 Task: Create a due date automation trigger when advanced on, on the tuesday of the week before a card is due add basic assigned only to me at 11:00 AM.
Action: Mouse moved to (1340, 107)
Screenshot: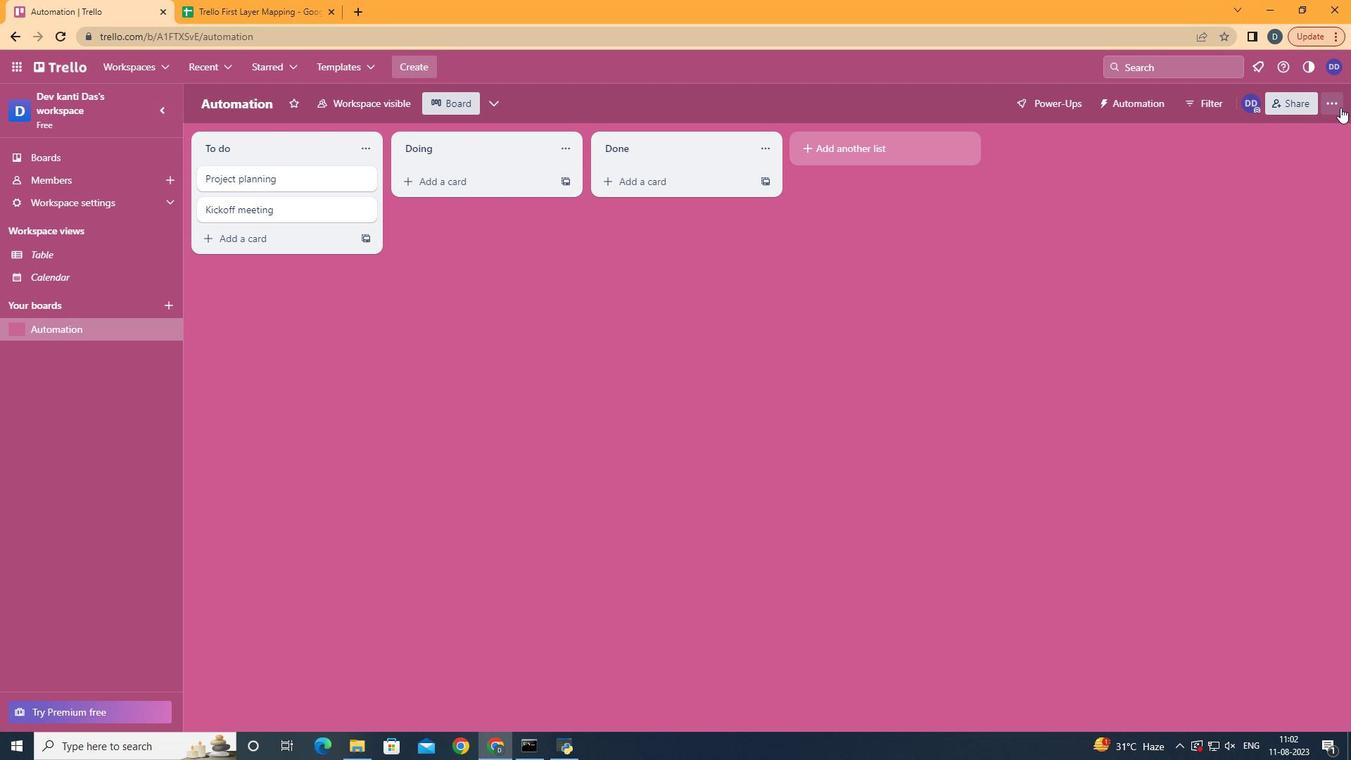 
Action: Mouse pressed left at (1340, 107)
Screenshot: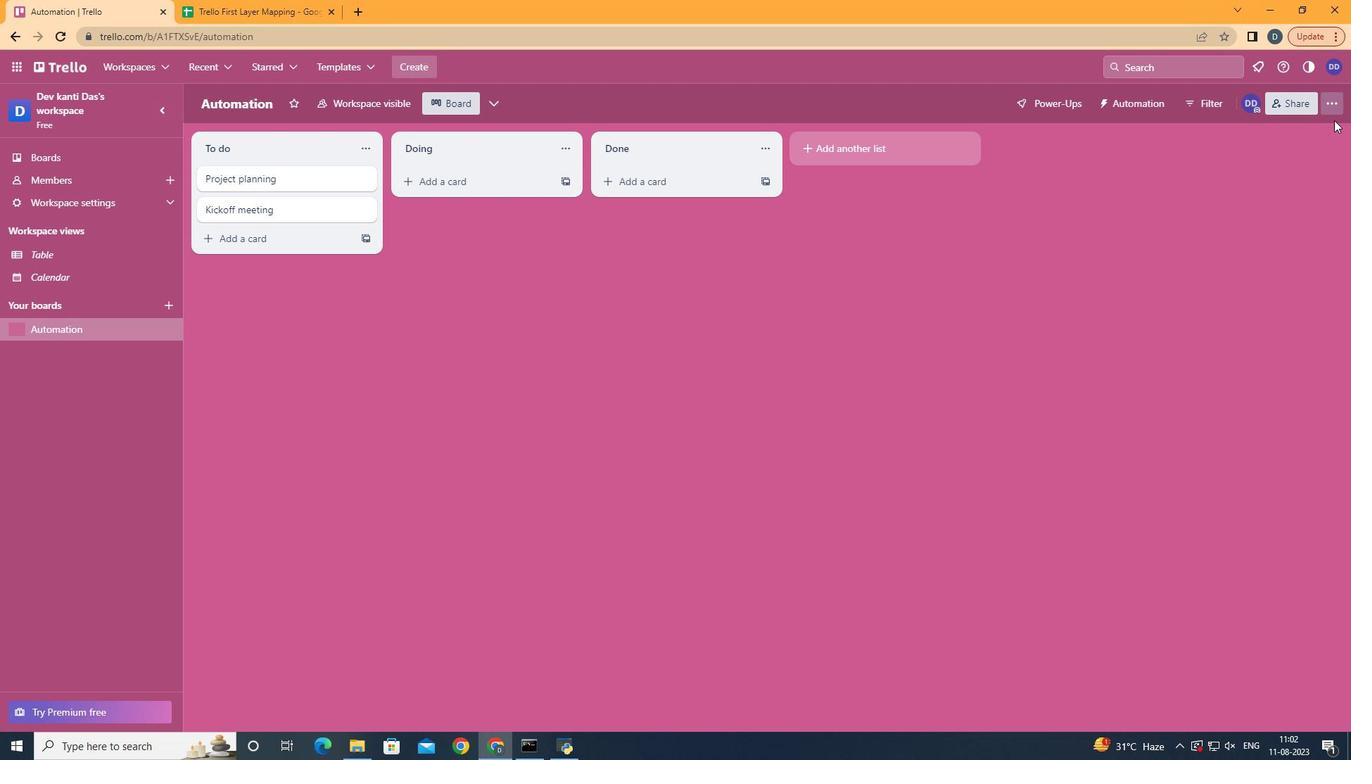
Action: Mouse moved to (1267, 292)
Screenshot: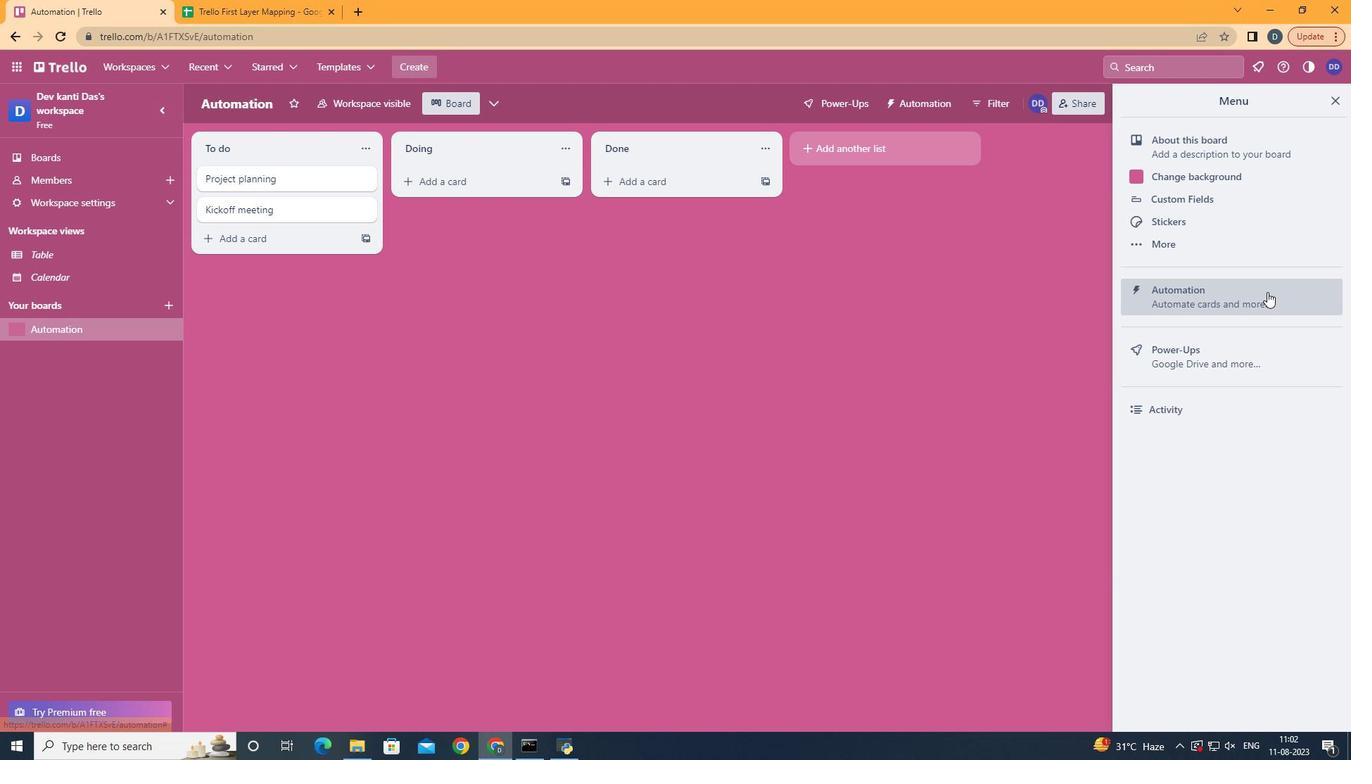 
Action: Mouse pressed left at (1267, 292)
Screenshot: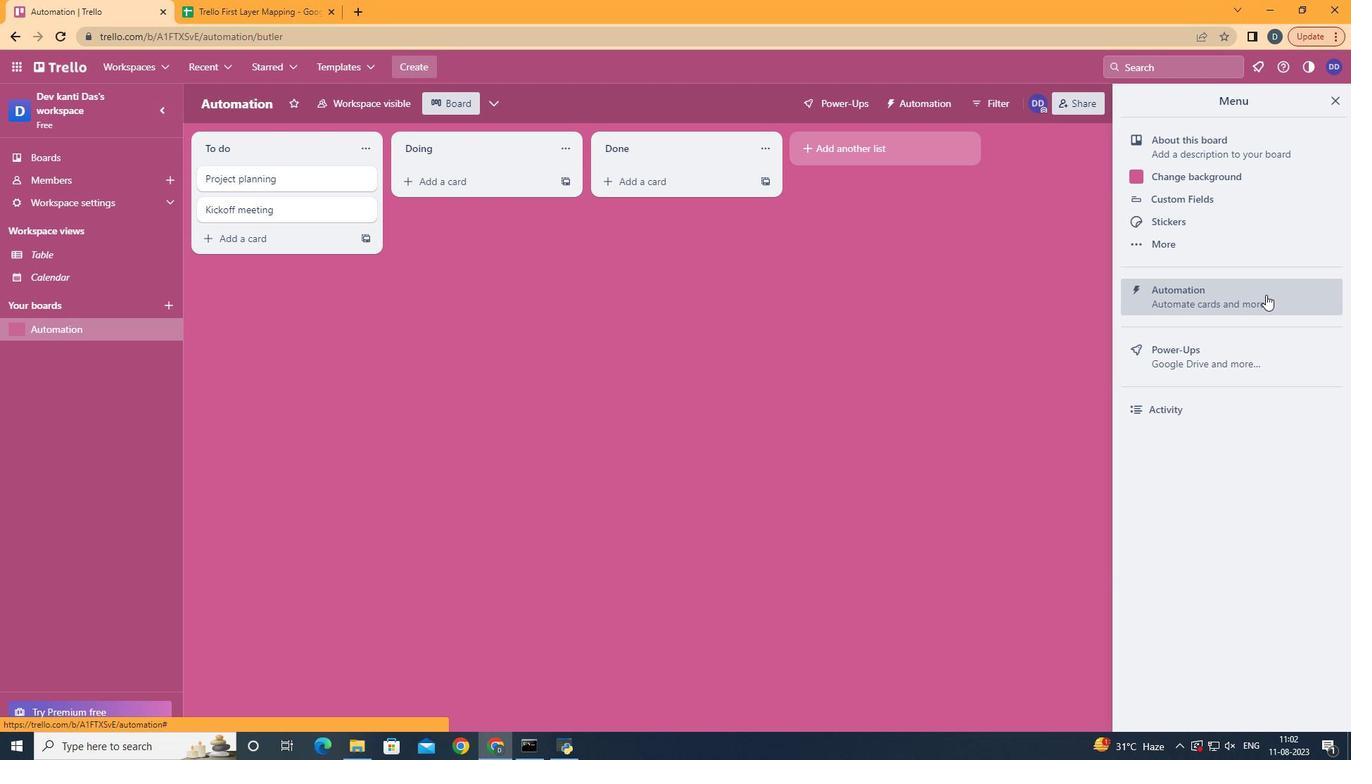 
Action: Mouse moved to (262, 280)
Screenshot: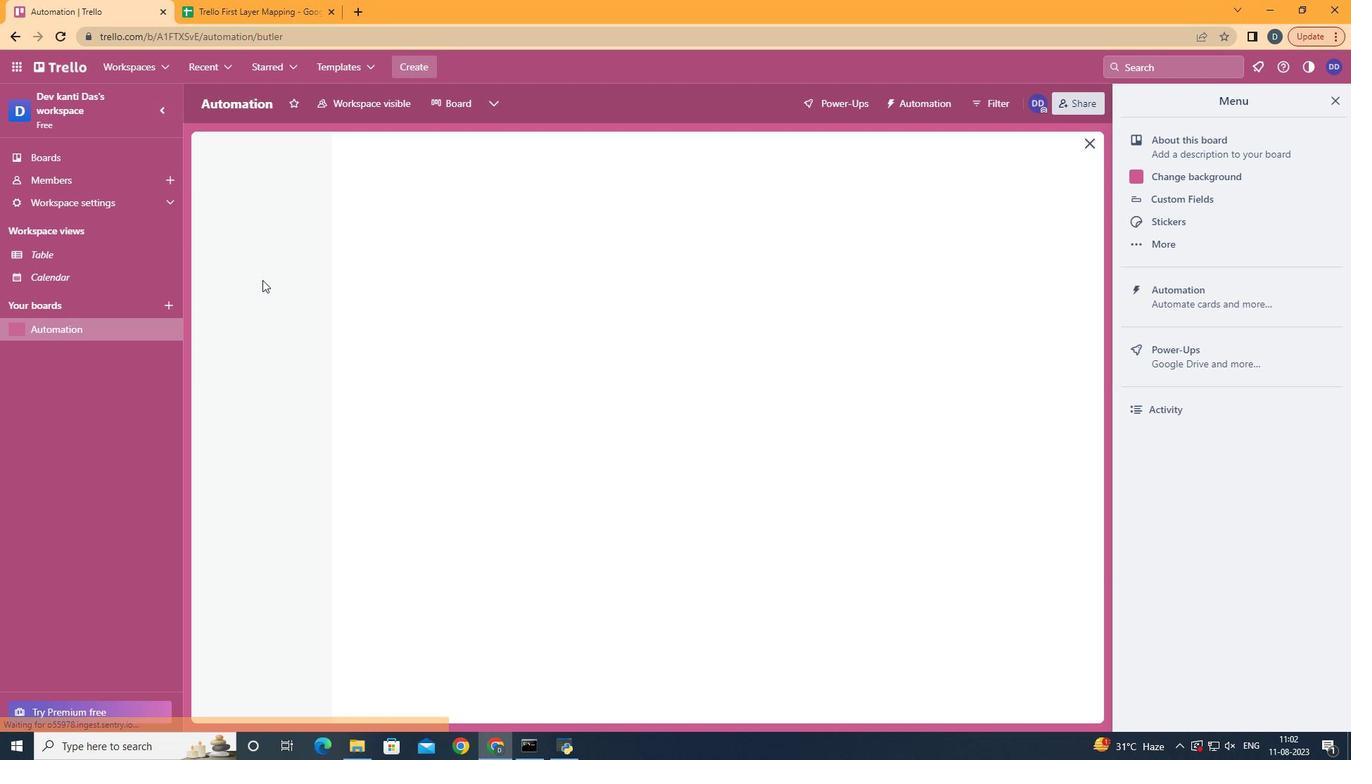 
Action: Mouse pressed left at (262, 280)
Screenshot: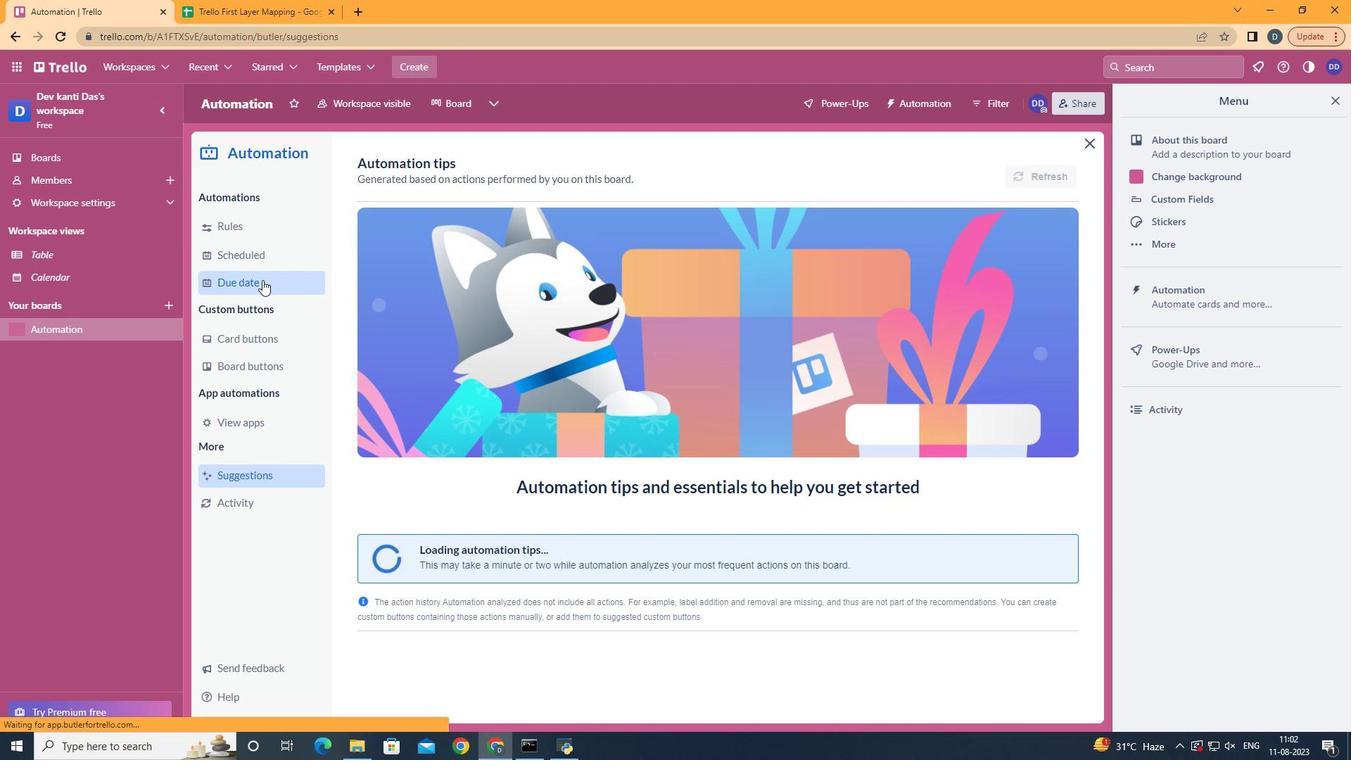 
Action: Mouse moved to (986, 162)
Screenshot: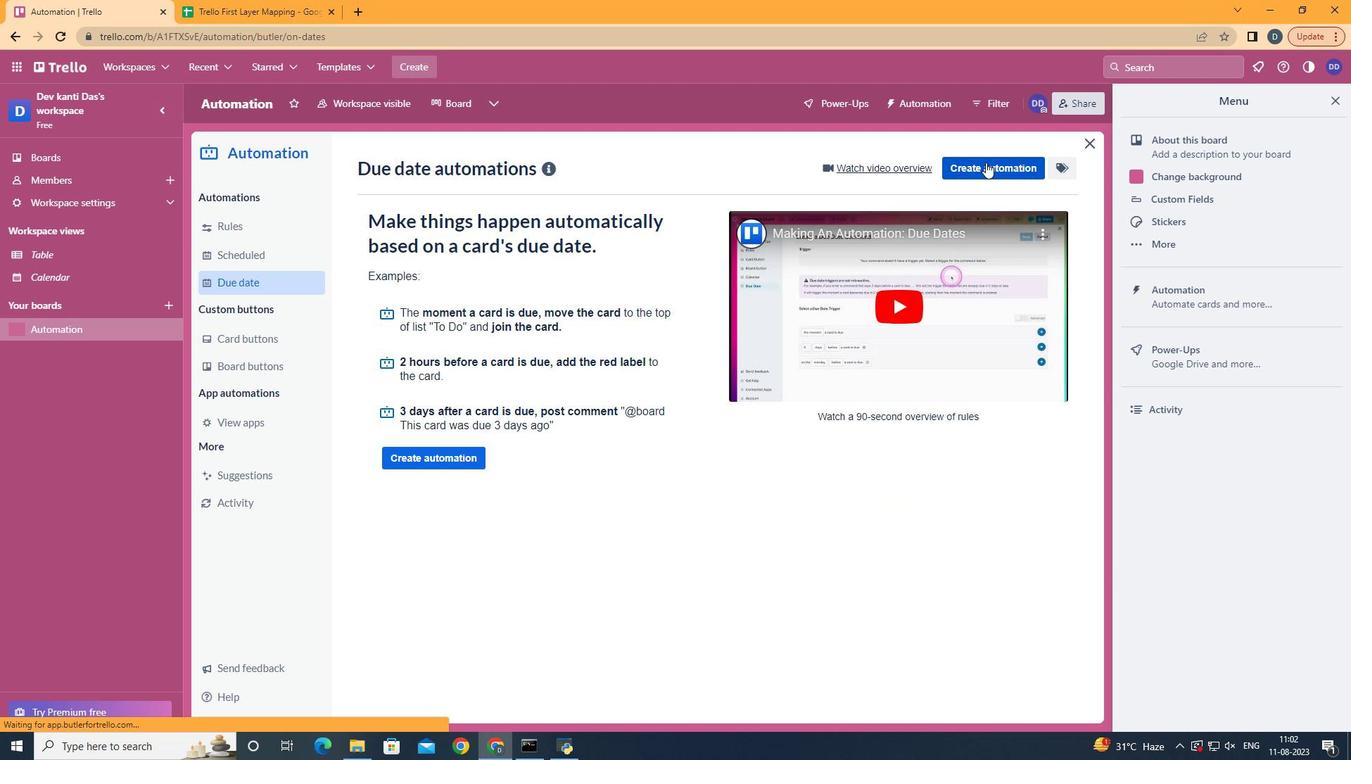 
Action: Mouse pressed left at (986, 162)
Screenshot: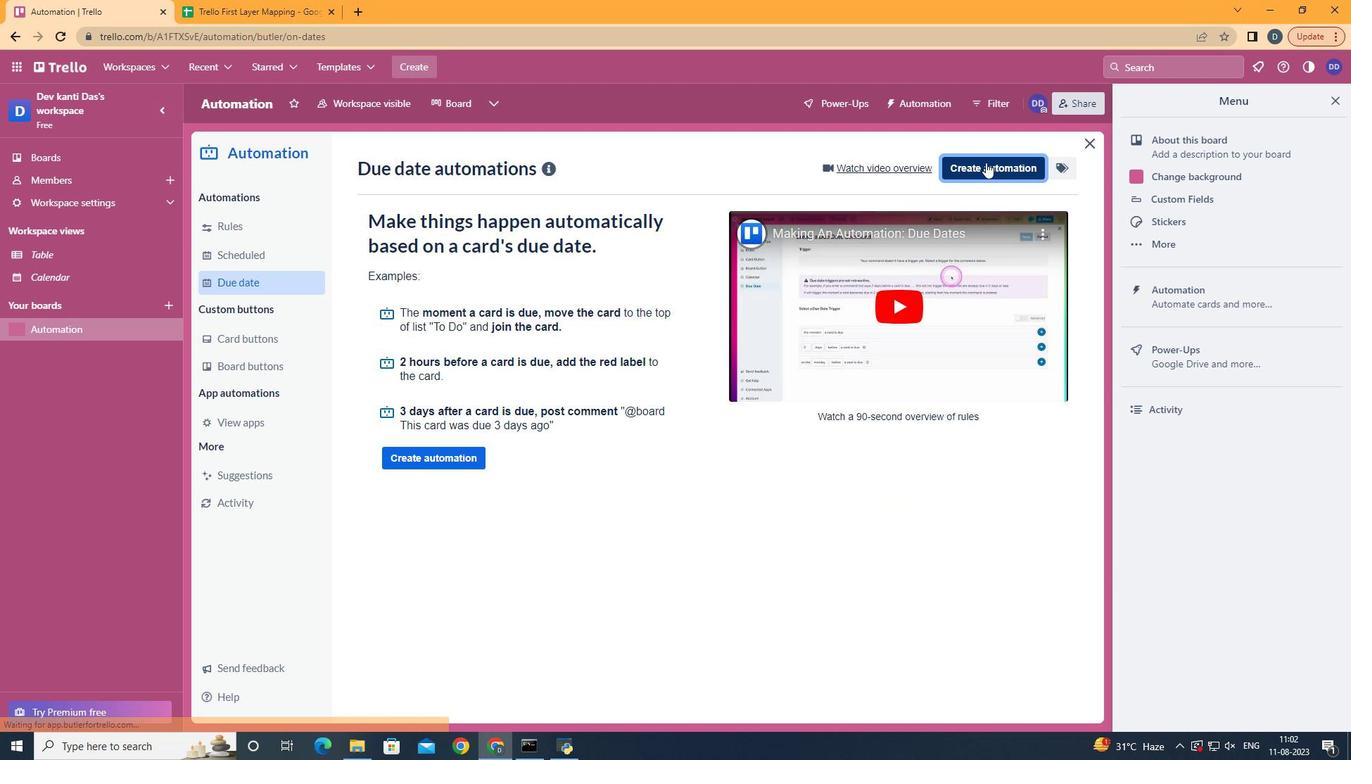 
Action: Mouse moved to (770, 313)
Screenshot: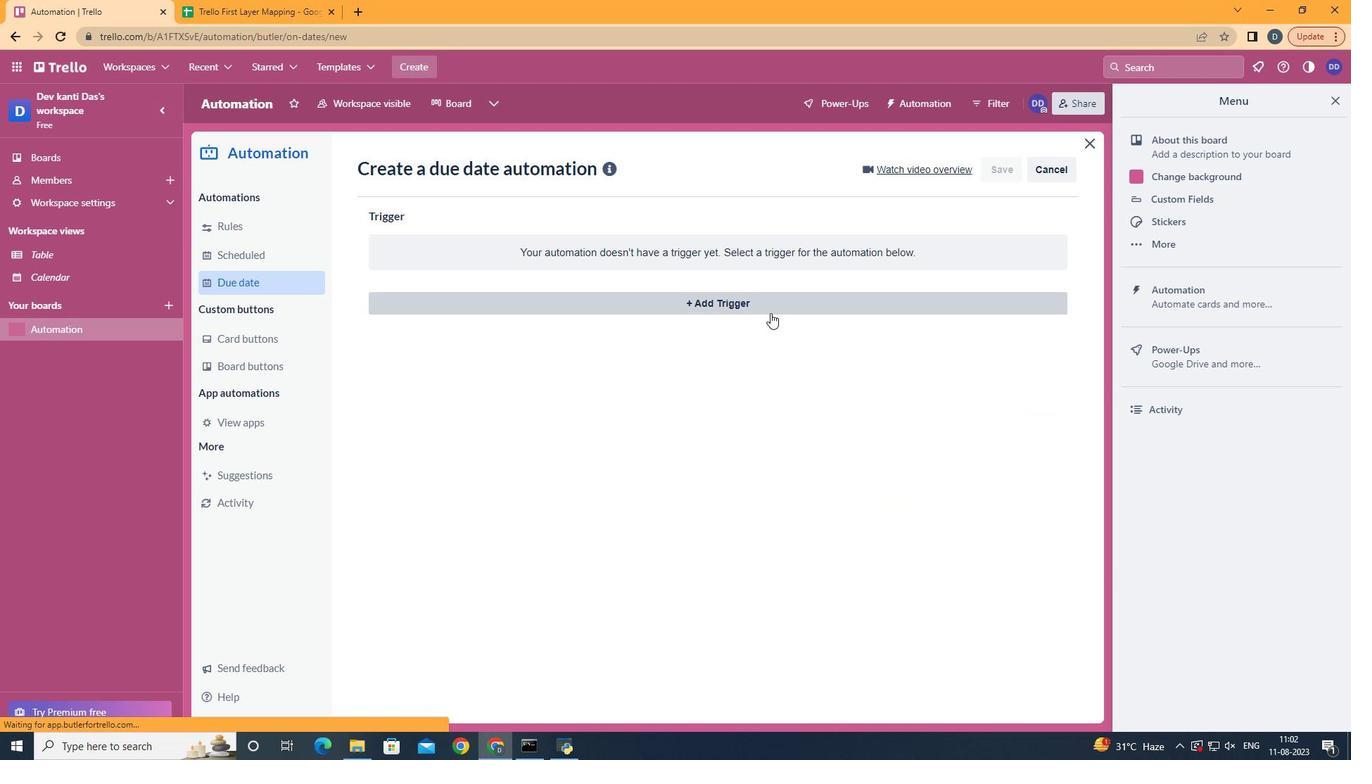 
Action: Mouse pressed left at (770, 313)
Screenshot: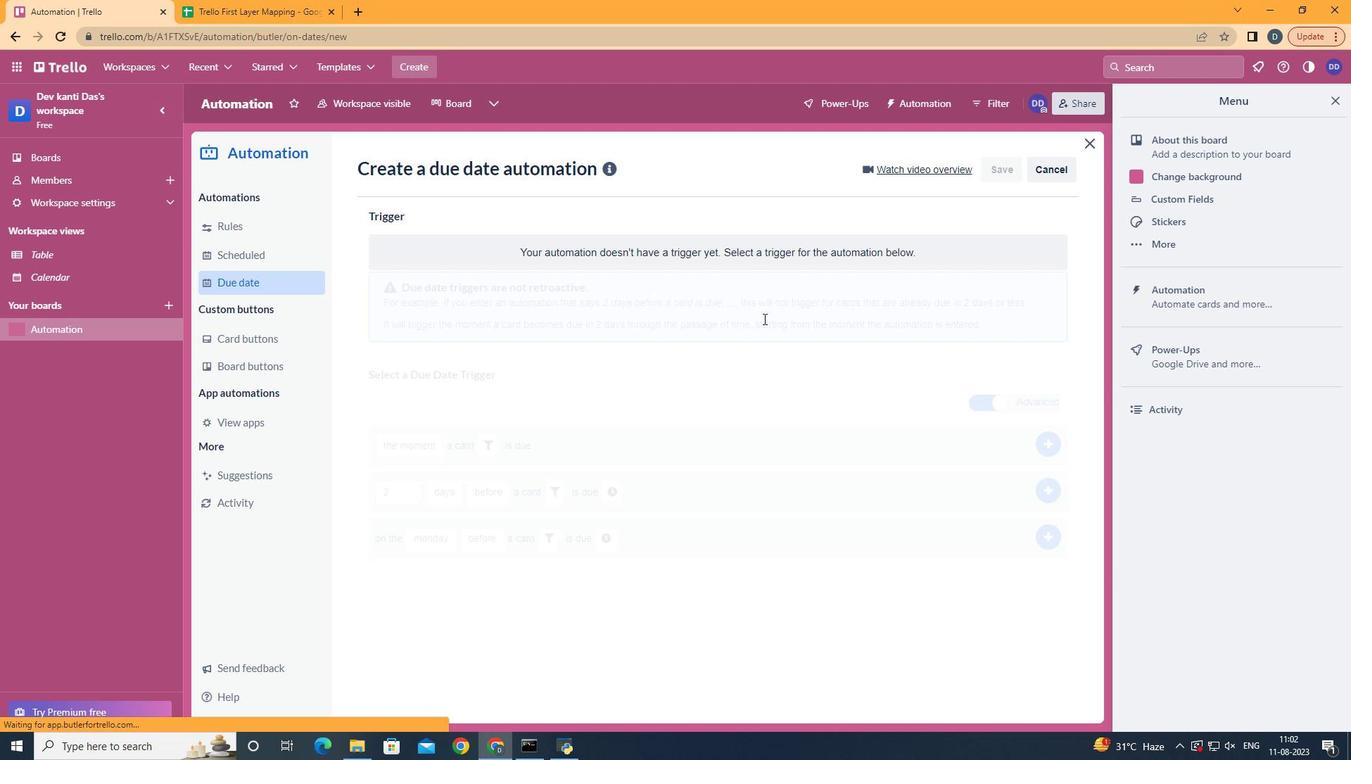 
Action: Mouse moved to (477, 395)
Screenshot: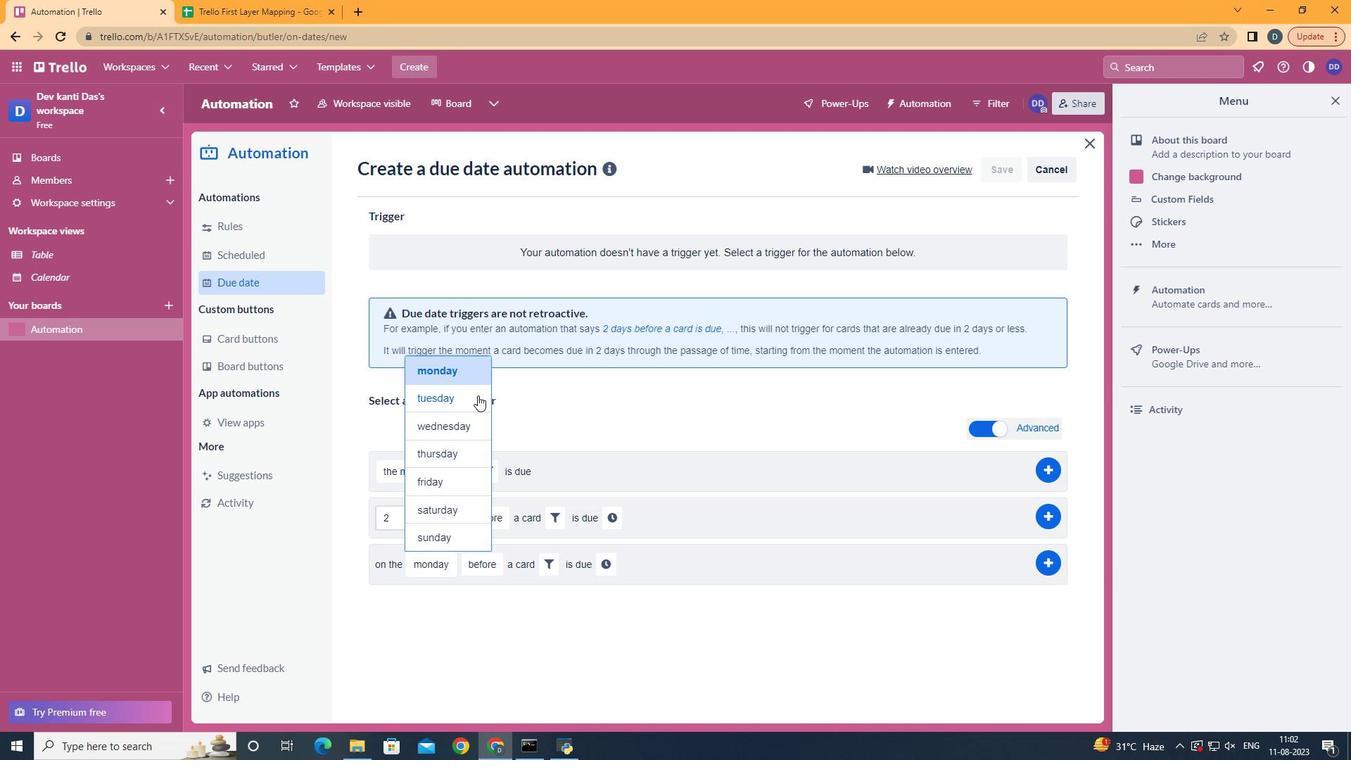 
Action: Mouse pressed left at (477, 395)
Screenshot: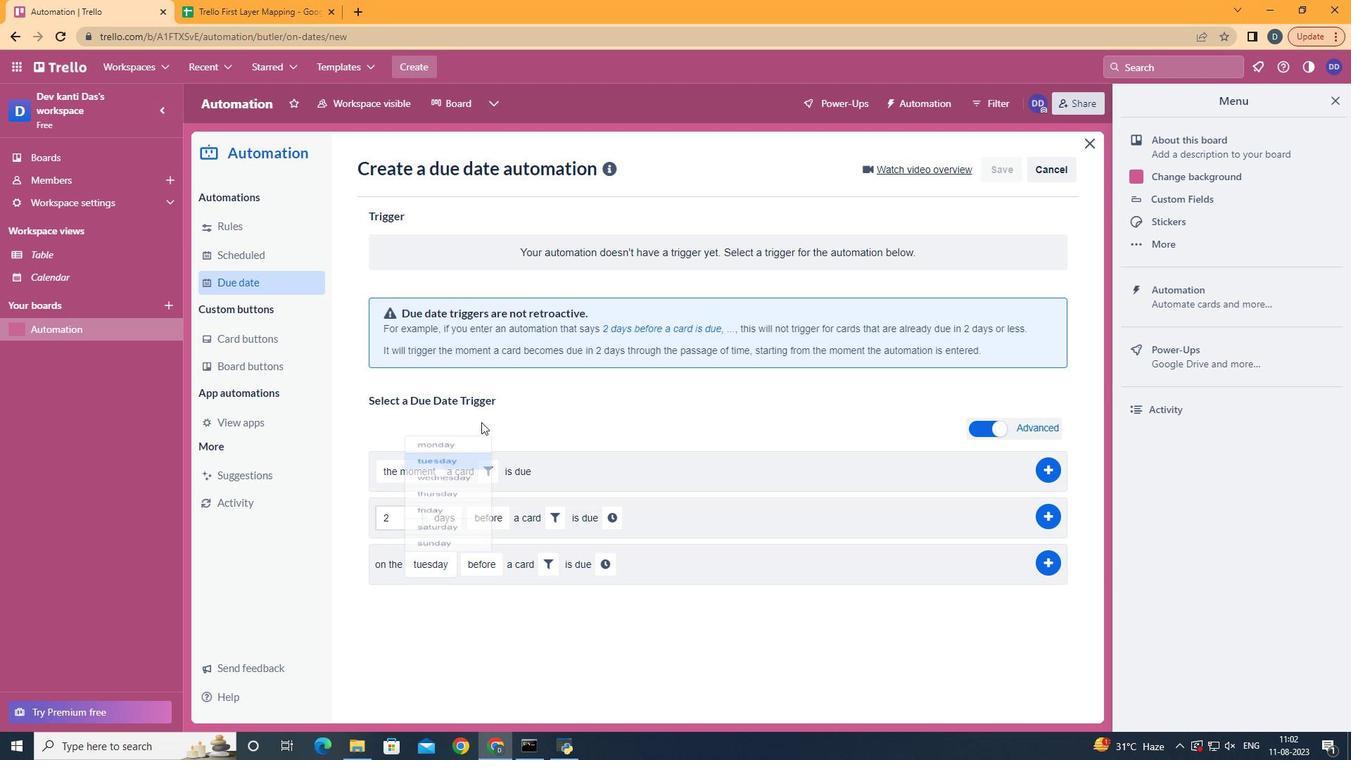 
Action: Mouse moved to (505, 674)
Screenshot: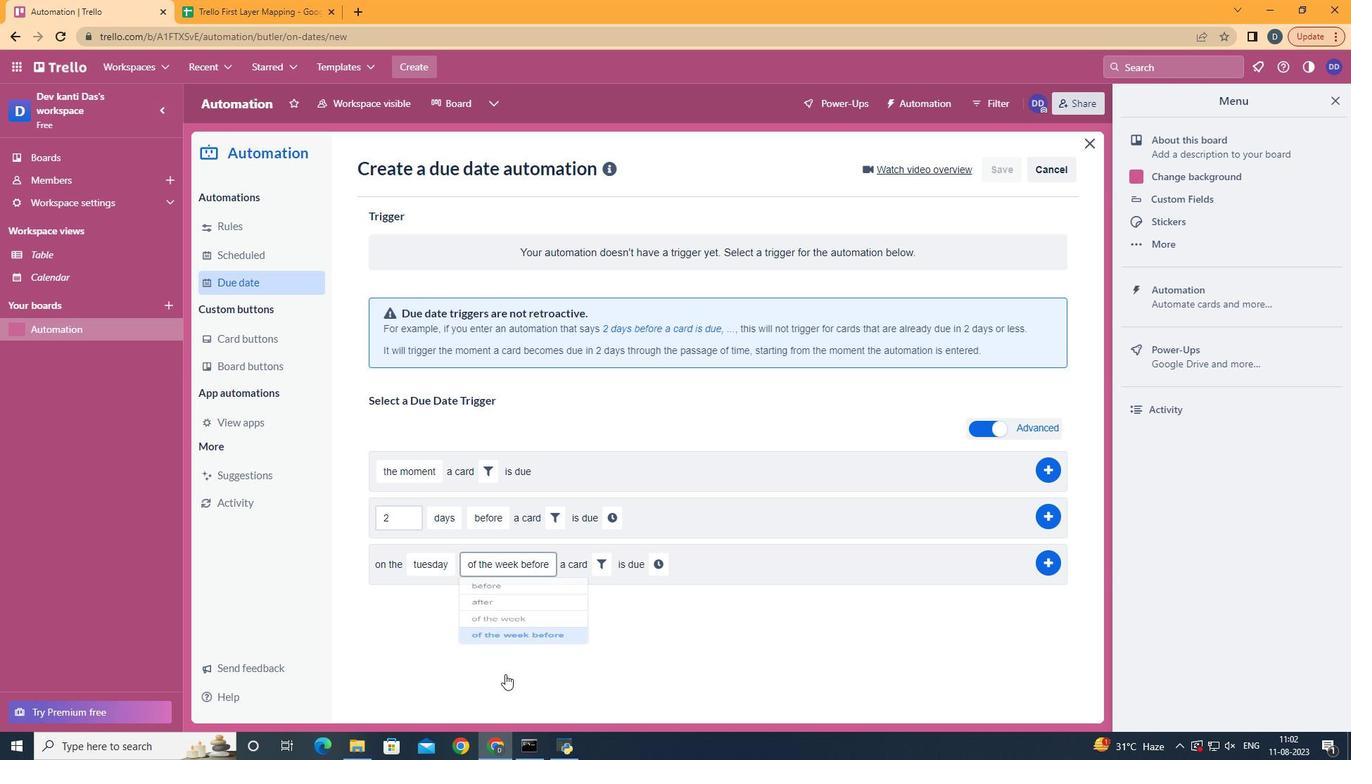 
Action: Mouse pressed left at (505, 674)
Screenshot: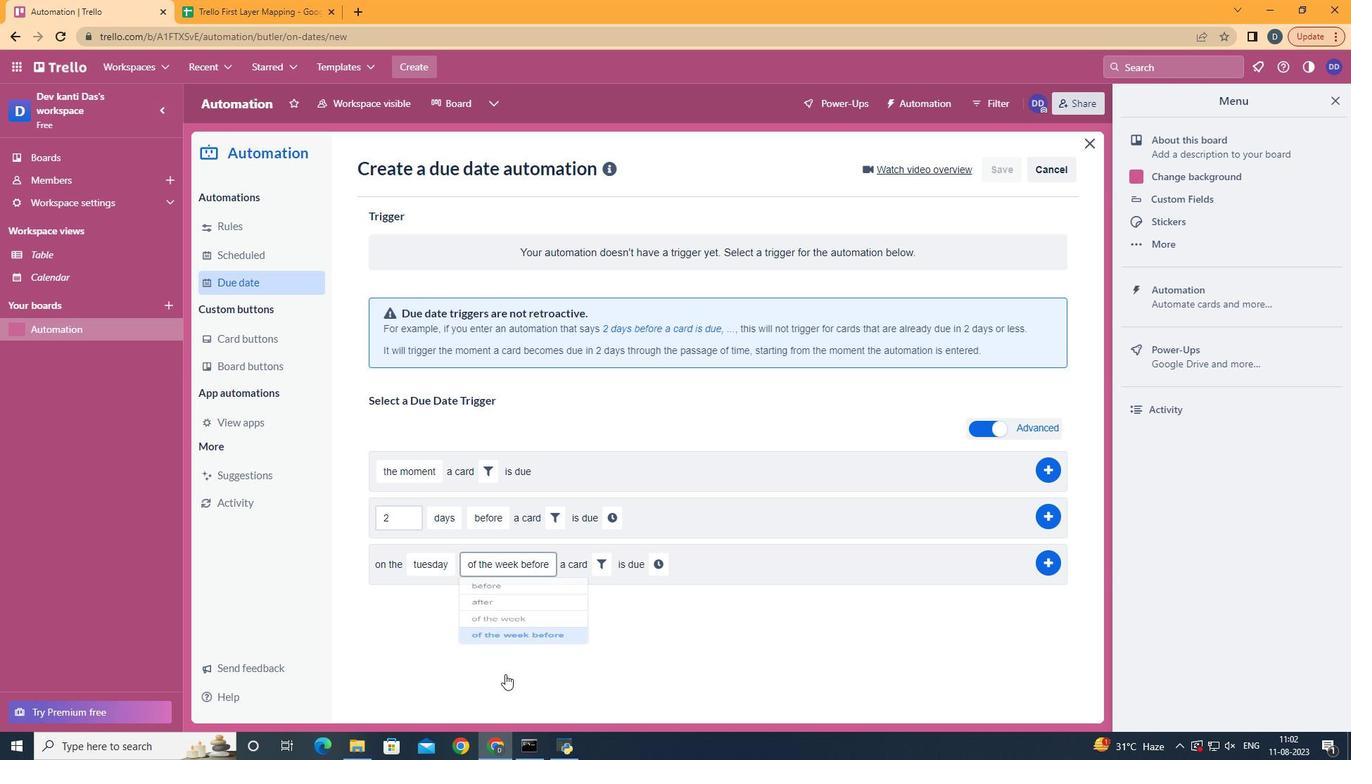 
Action: Mouse moved to (591, 569)
Screenshot: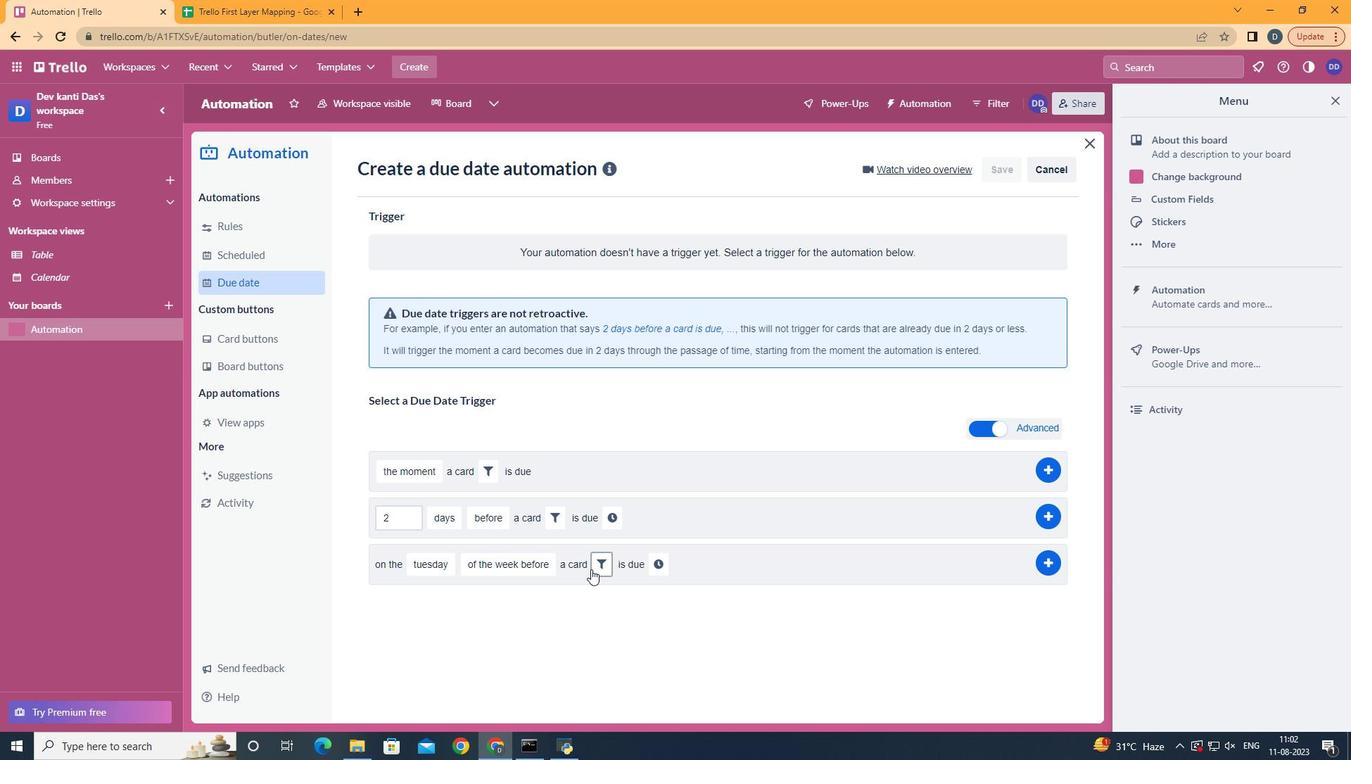
Action: Mouse pressed left at (591, 569)
Screenshot: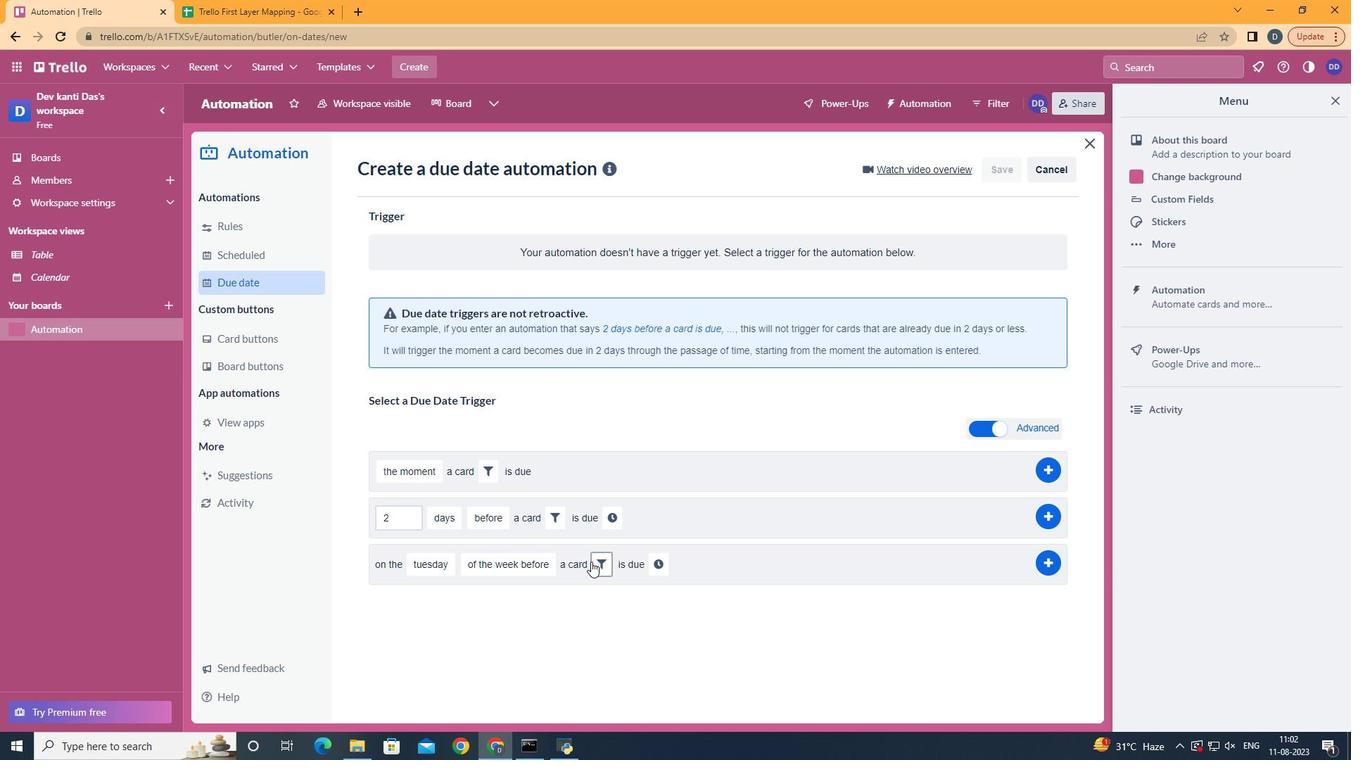 
Action: Mouse moved to (689, 620)
Screenshot: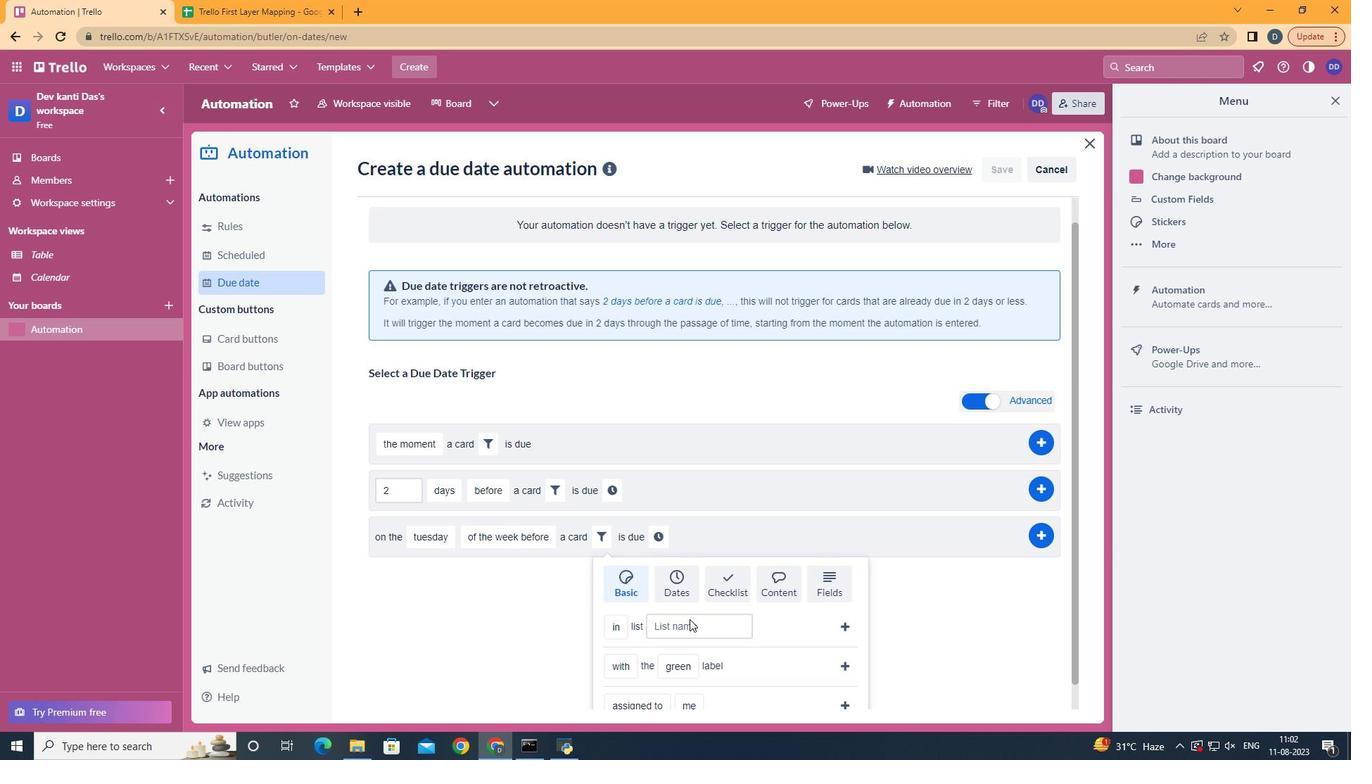 
Action: Mouse scrolled (689, 619) with delta (0, 0)
Screenshot: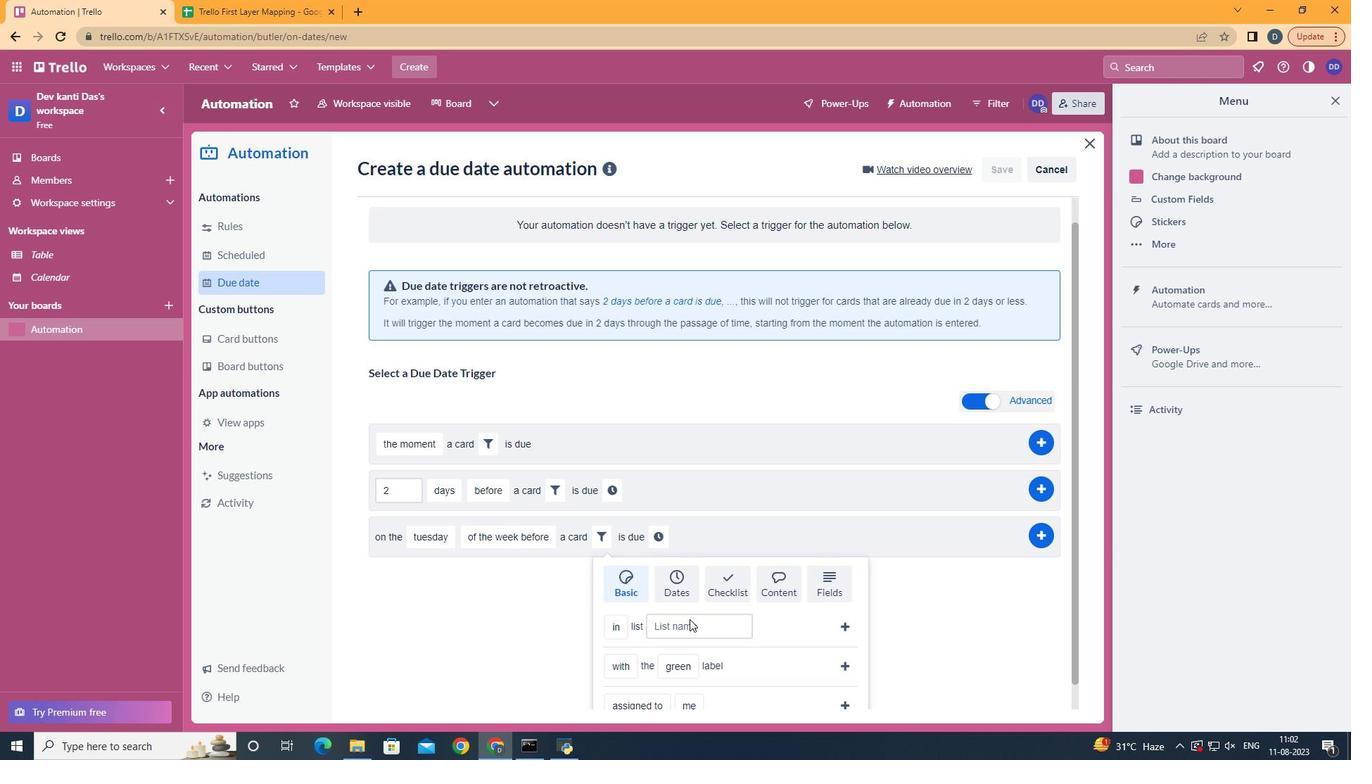 
Action: Mouse moved to (689, 619)
Screenshot: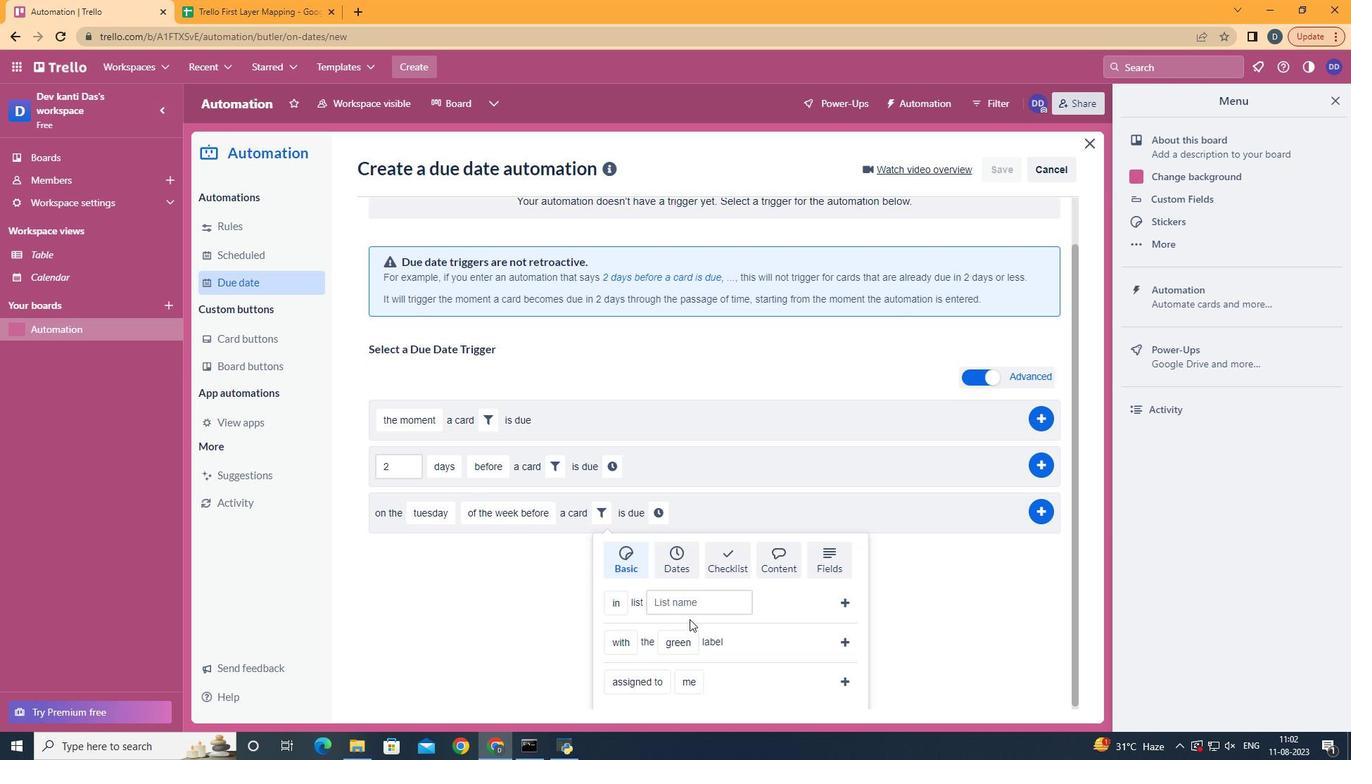 
Action: Mouse scrolled (689, 618) with delta (0, 0)
Screenshot: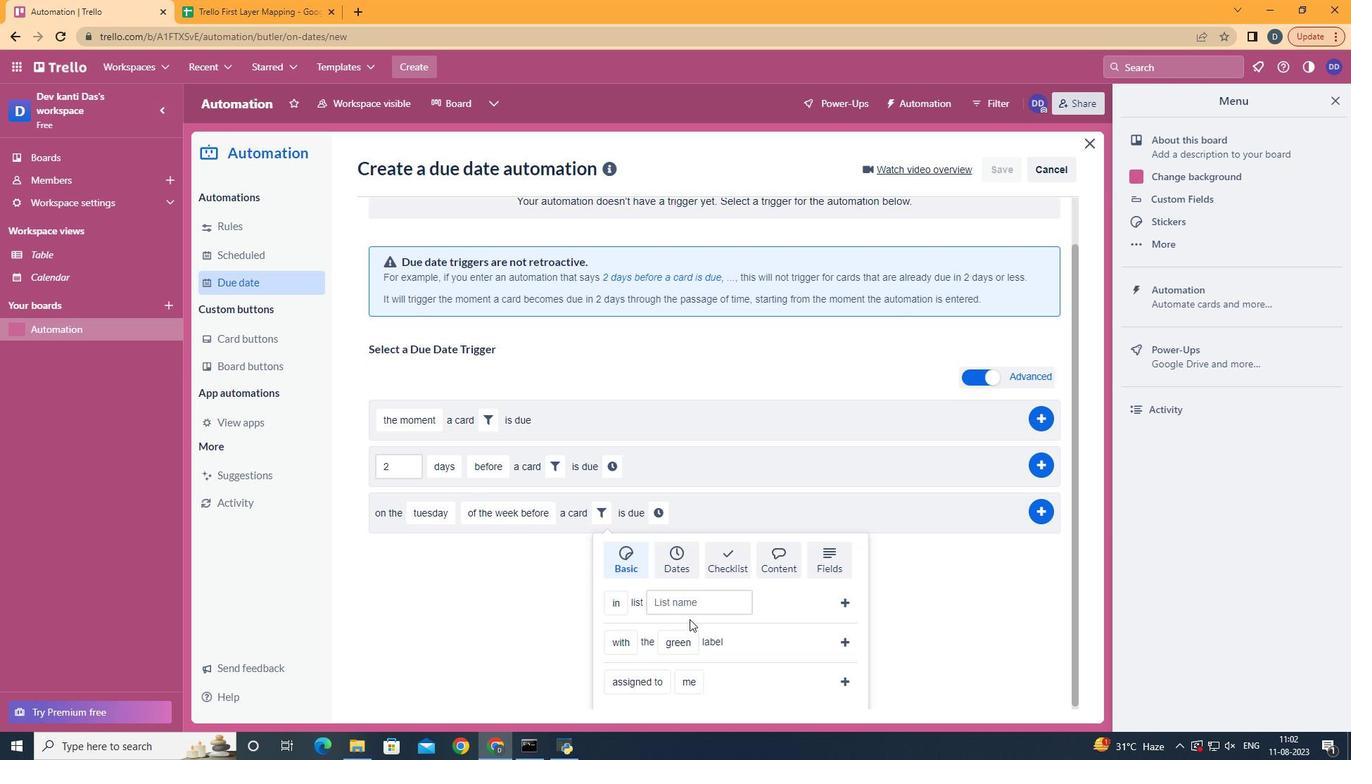 
Action: Mouse scrolled (689, 618) with delta (0, 0)
Screenshot: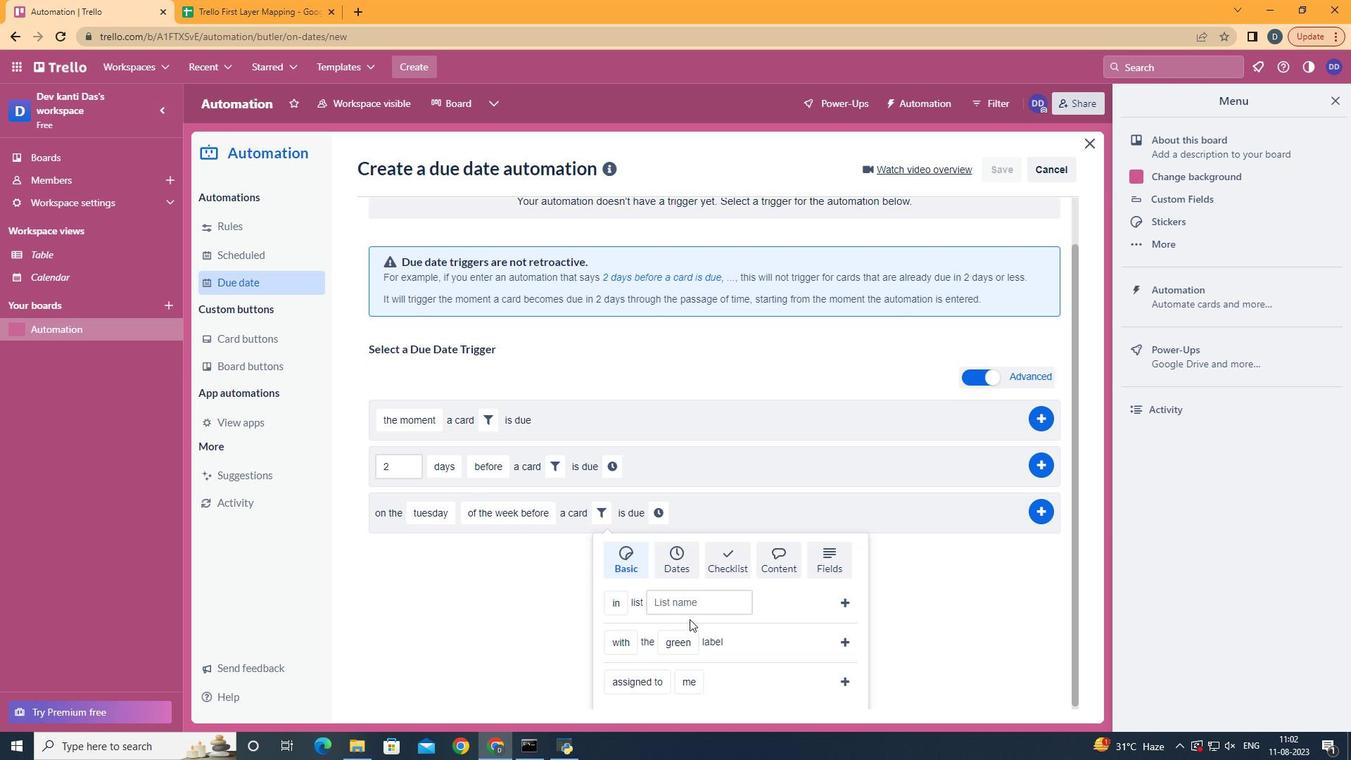 
Action: Mouse moved to (653, 621)
Screenshot: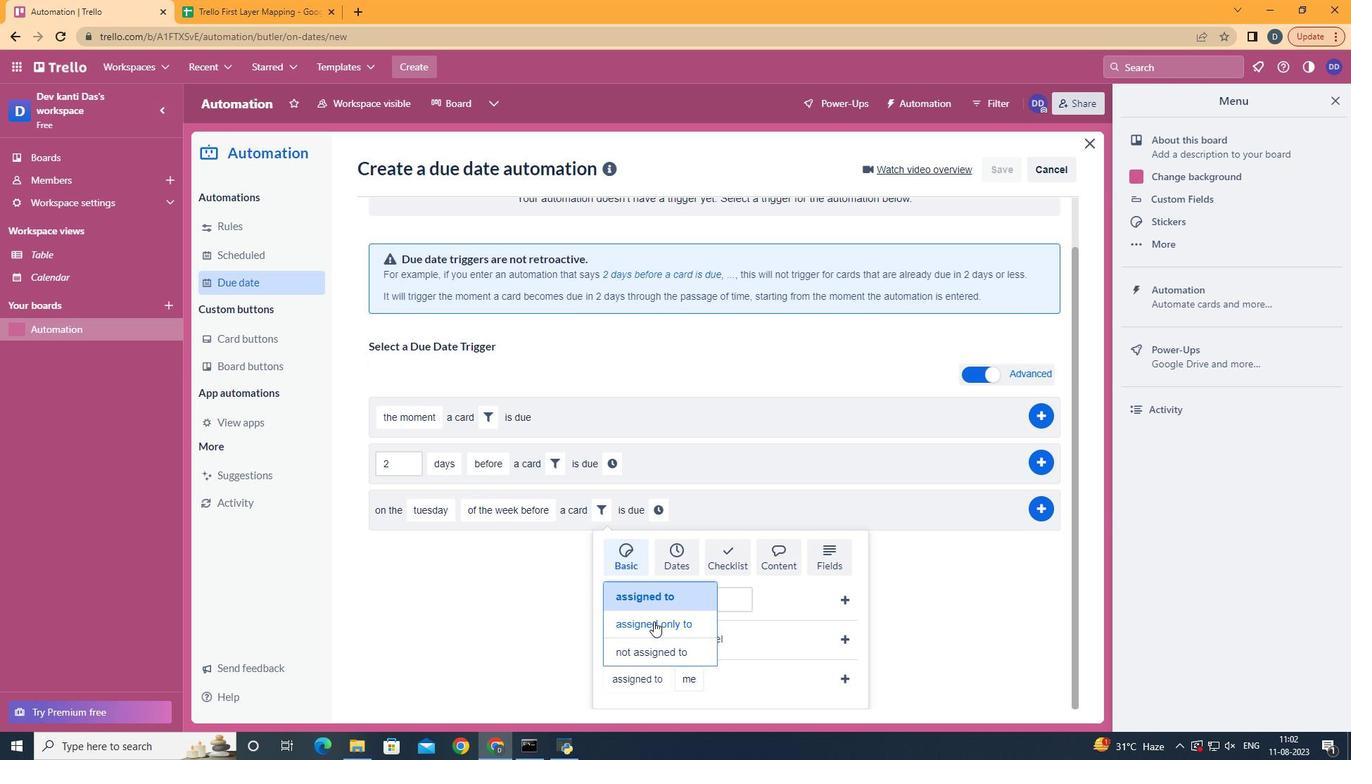 
Action: Mouse pressed left at (653, 621)
Screenshot: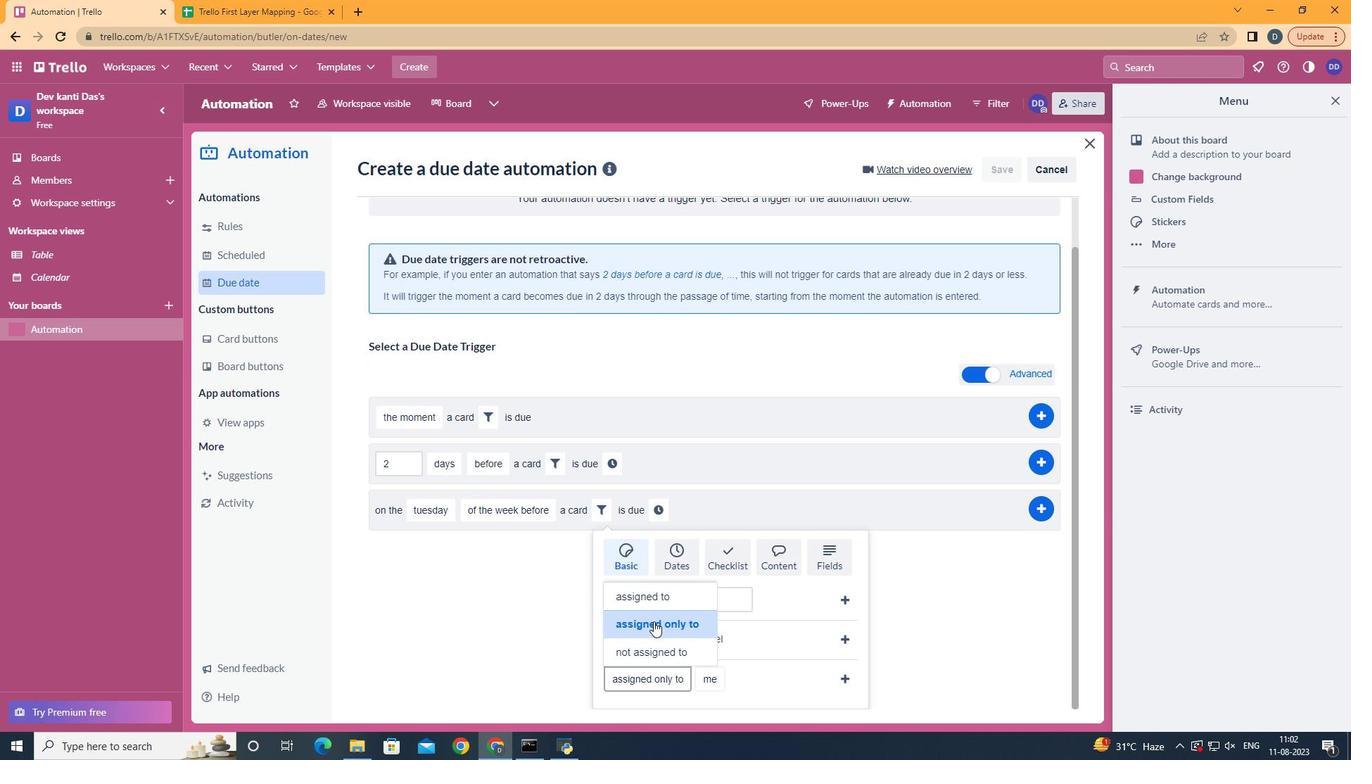 
Action: Mouse moved to (838, 681)
Screenshot: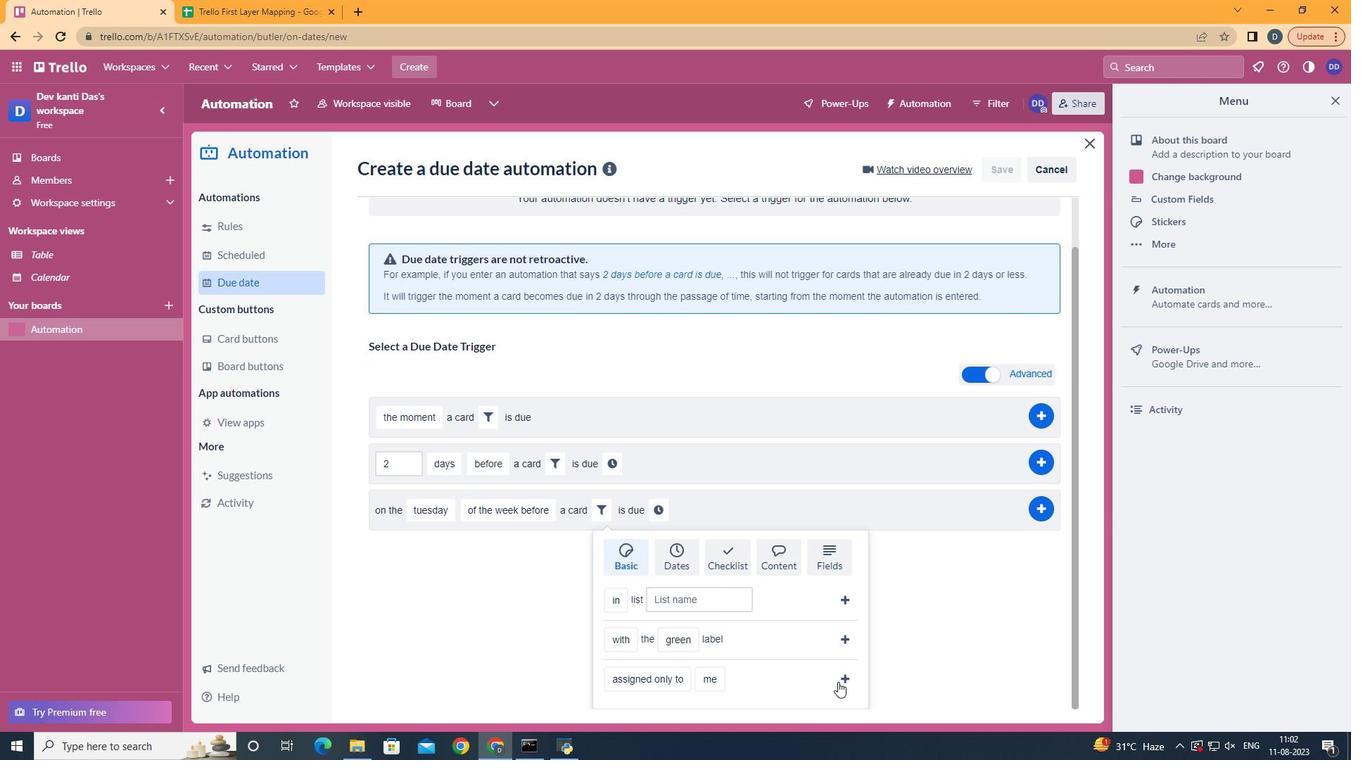 
Action: Mouse pressed left at (838, 681)
Screenshot: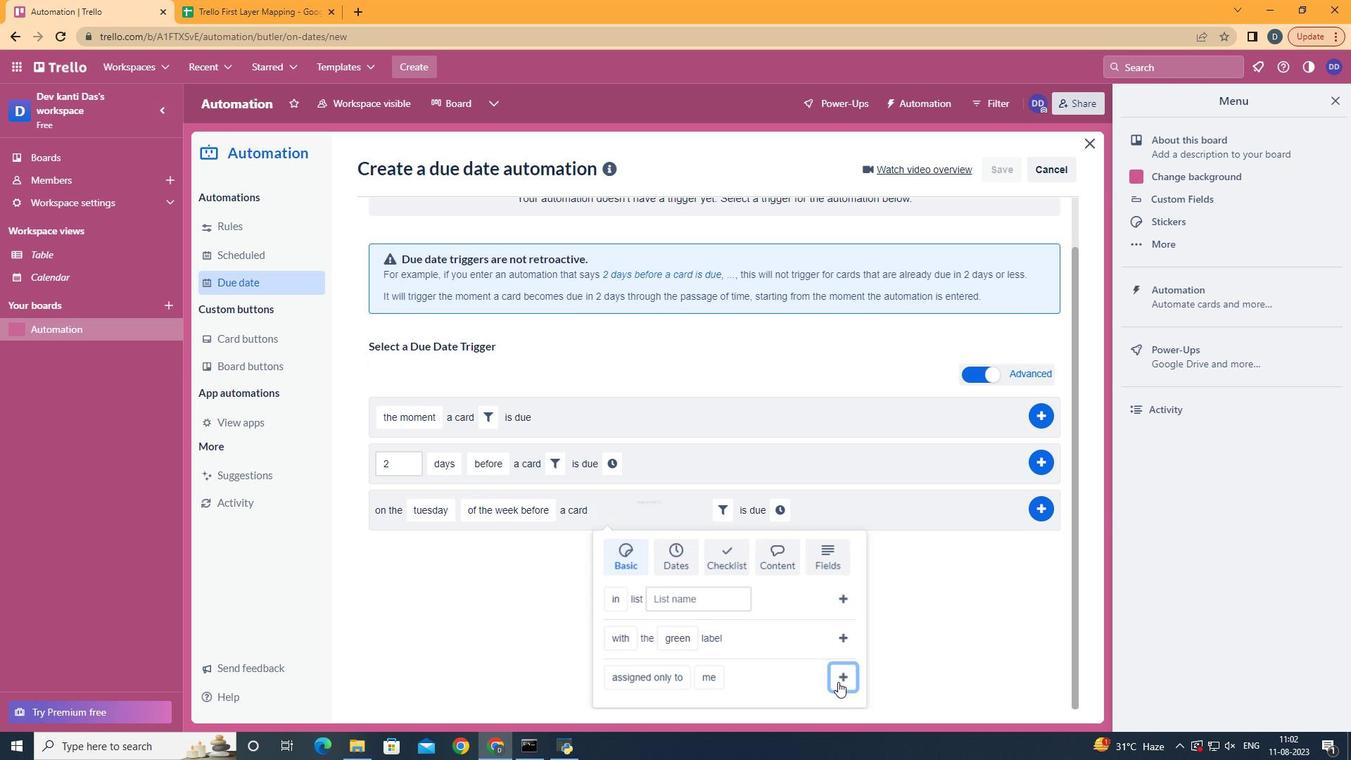 
Action: Mouse moved to (793, 573)
Screenshot: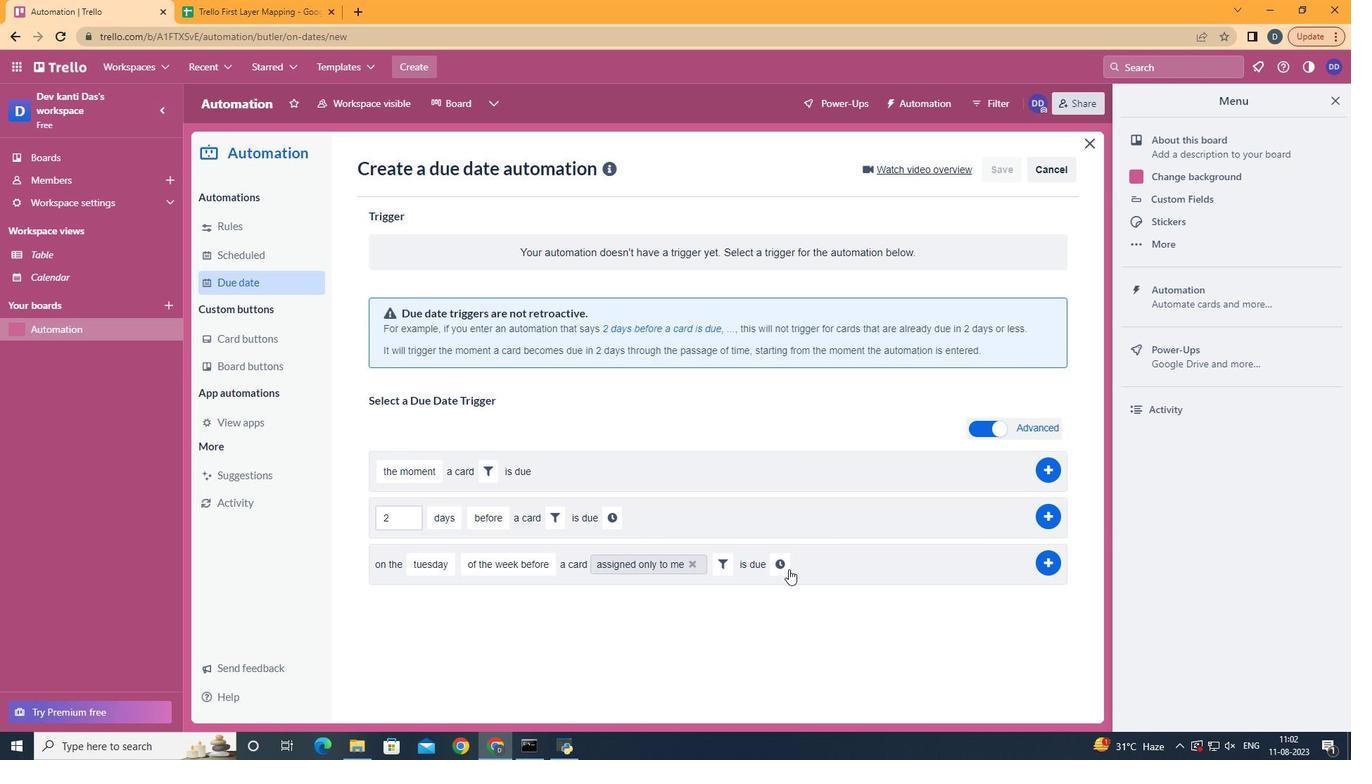 
Action: Mouse pressed left at (793, 573)
Screenshot: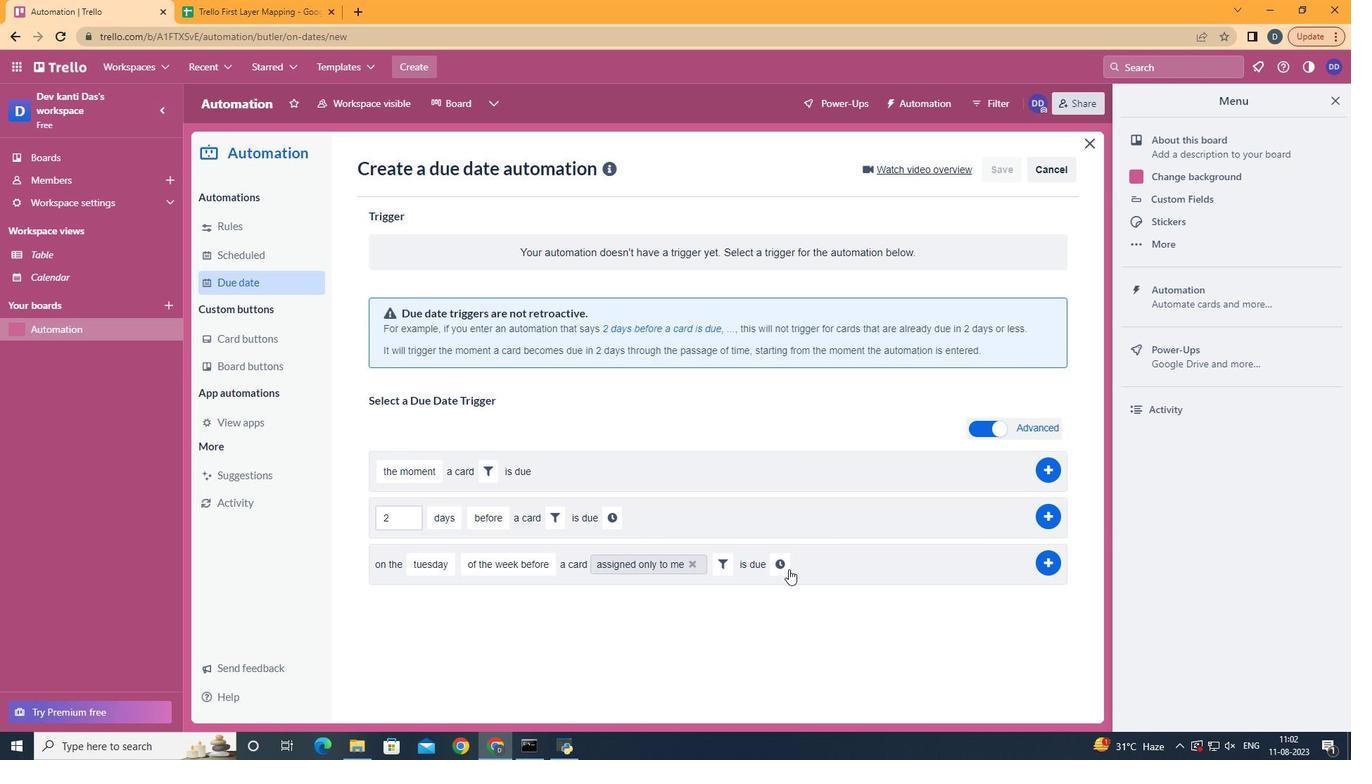 
Action: Mouse moved to (787, 563)
Screenshot: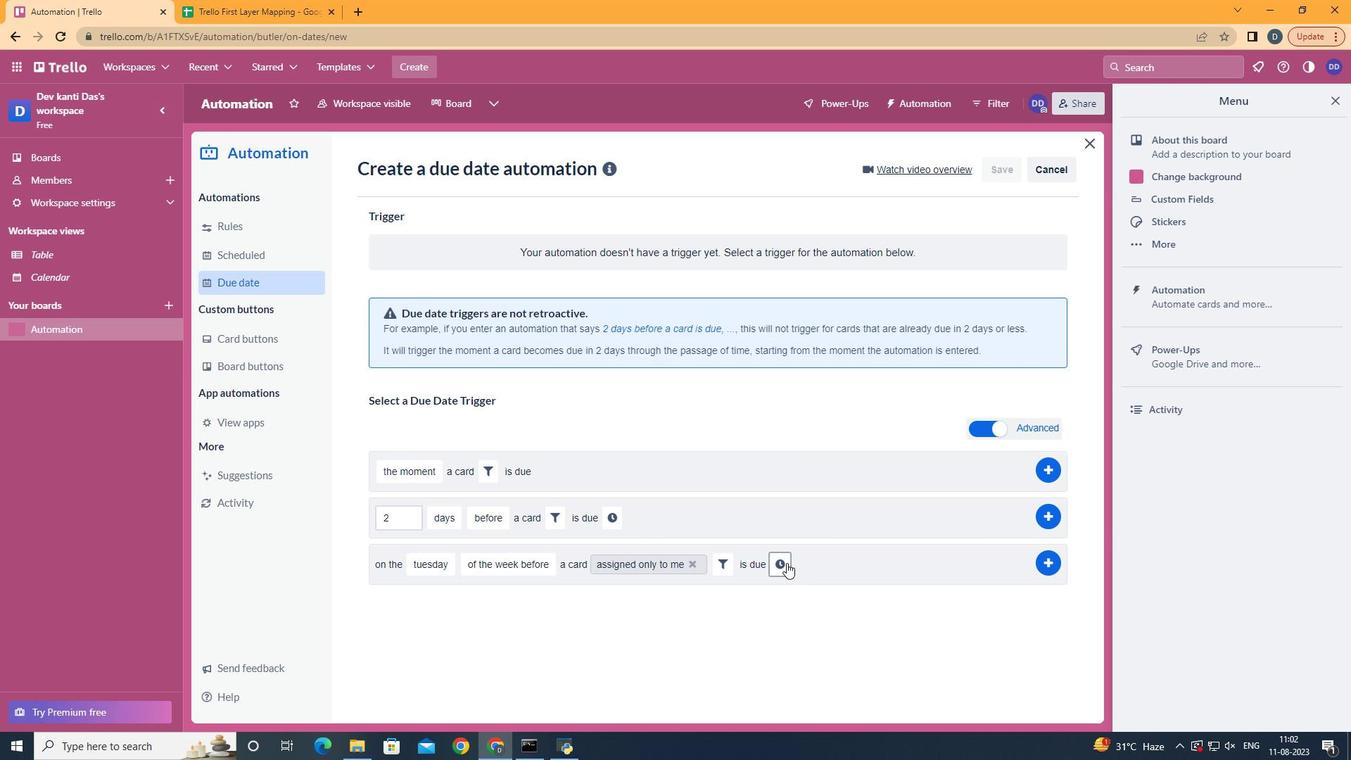 
Action: Mouse pressed left at (787, 563)
Screenshot: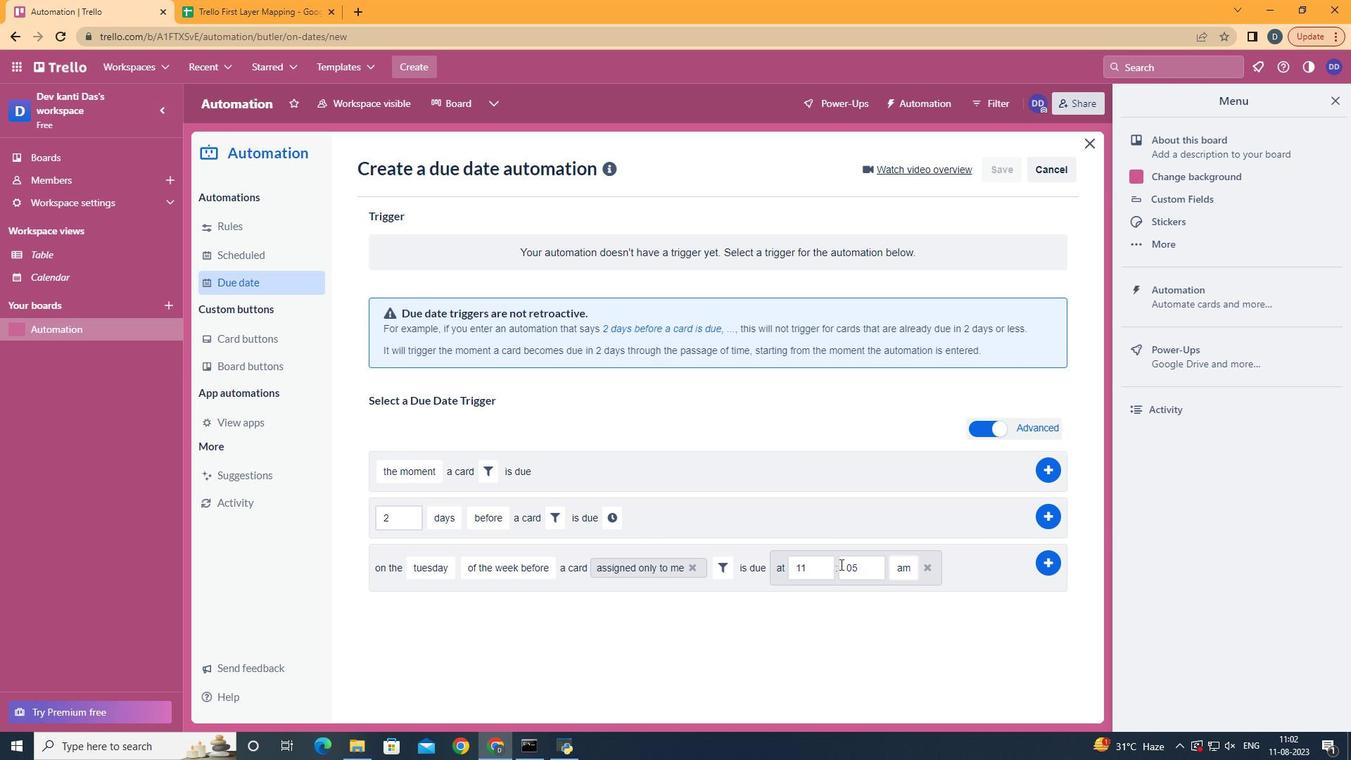 
Action: Mouse moved to (867, 565)
Screenshot: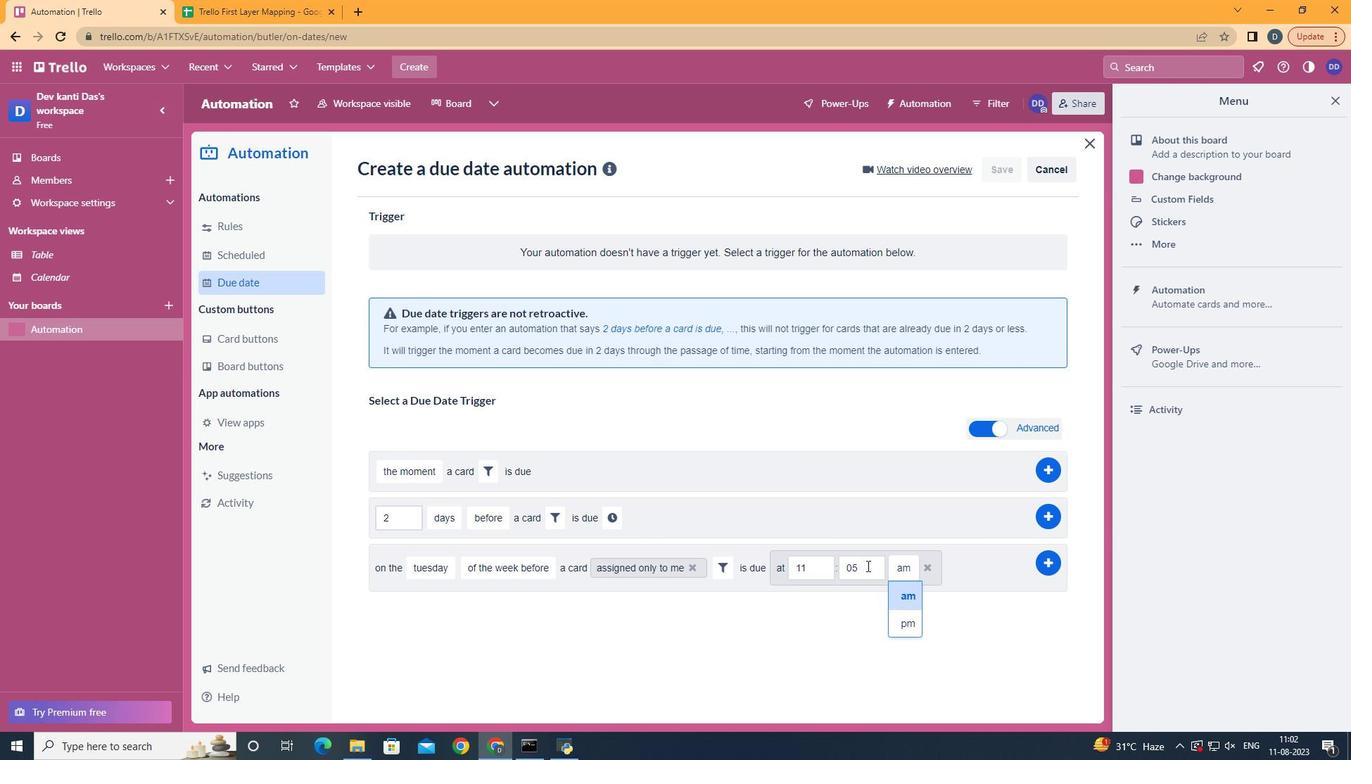 
Action: Mouse pressed left at (867, 565)
Screenshot: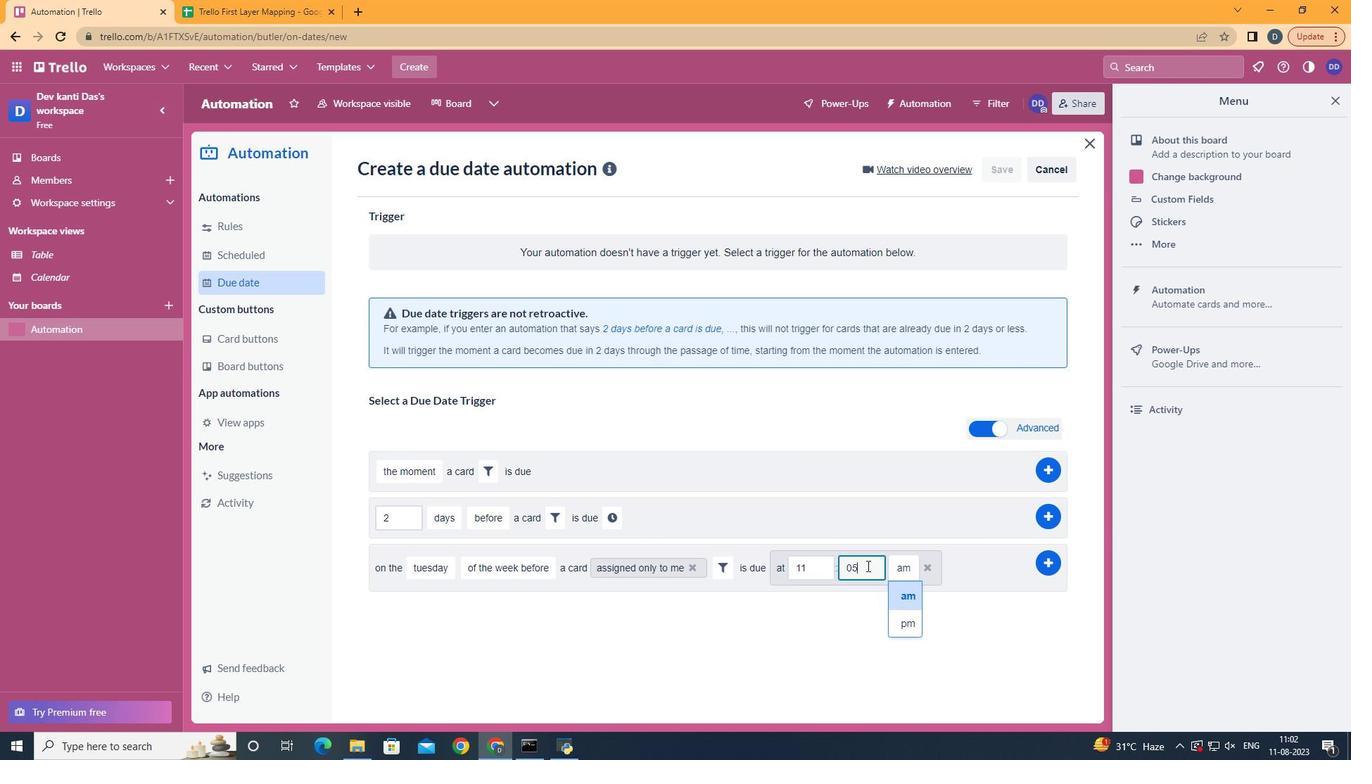 
Action: Key pressed <Key.backspace>0
Screenshot: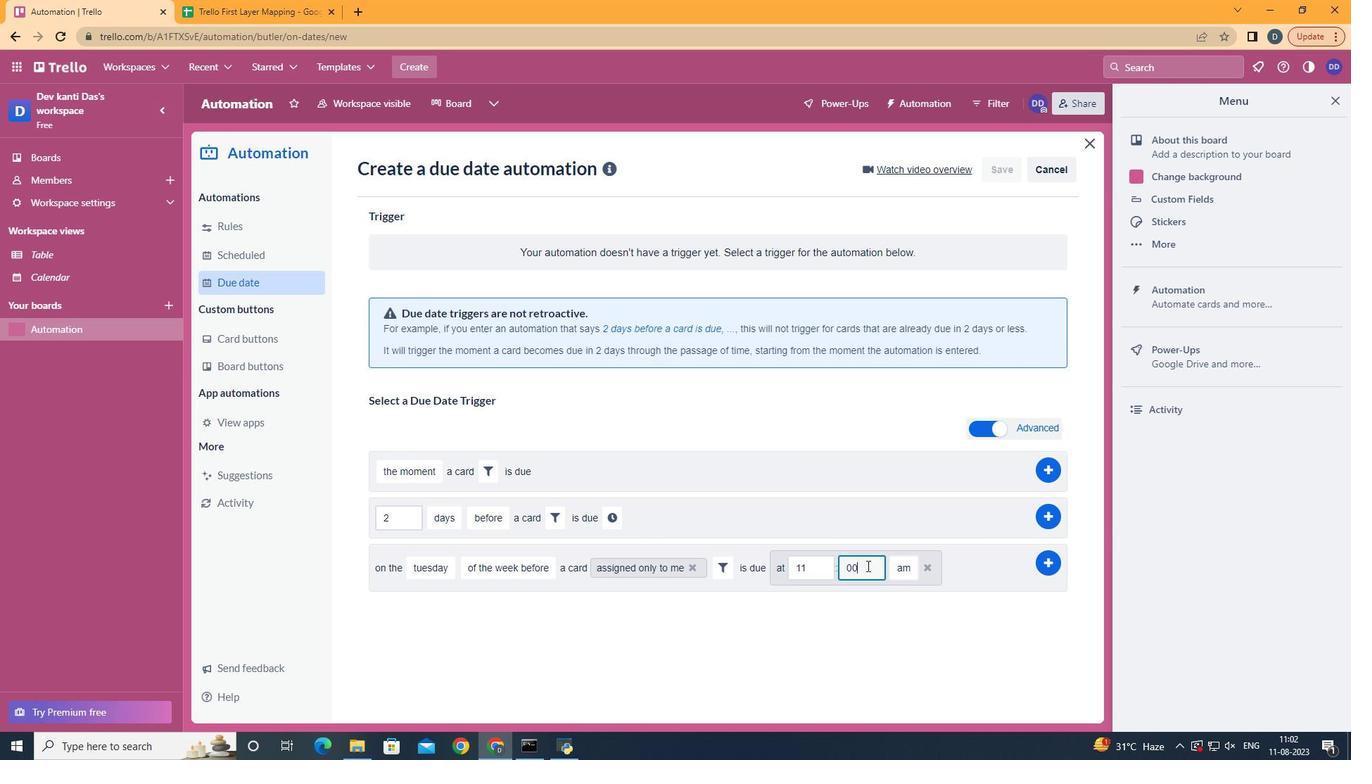 
Action: Mouse moved to (1053, 560)
Screenshot: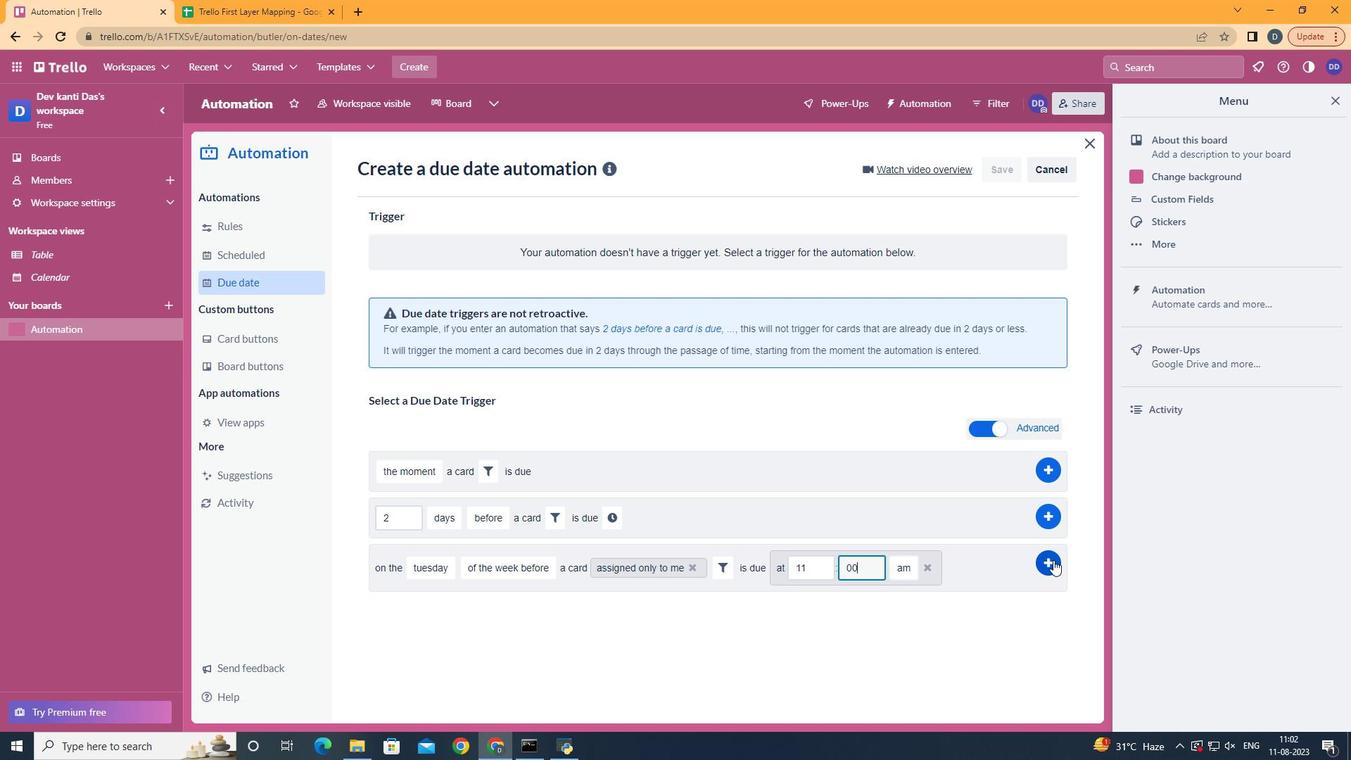 
Action: Mouse pressed left at (1053, 560)
Screenshot: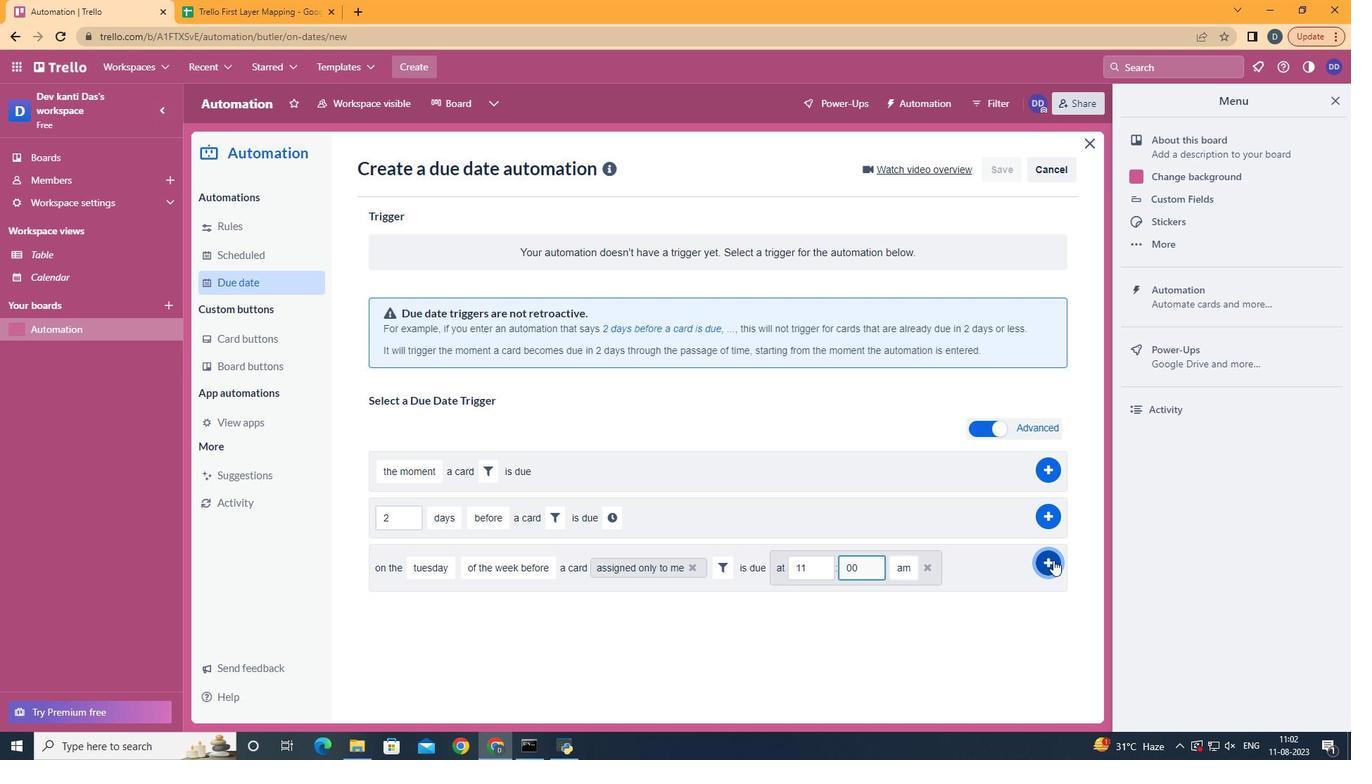 
